 Task: Look for space in Amirdzhan, Azerbaijan from 1st June, 2023 to 9th June, 2023 for 6 adults in price range Rs.6000 to Rs.12000. Place can be entire place with 3 bedrooms having 3 beds and 3 bathrooms. Property type can be house, flat, guest house. Amenities needed are: air conditioning. Booking option can be shelf check-in. Required host language is English.
Action: Mouse moved to (416, 109)
Screenshot: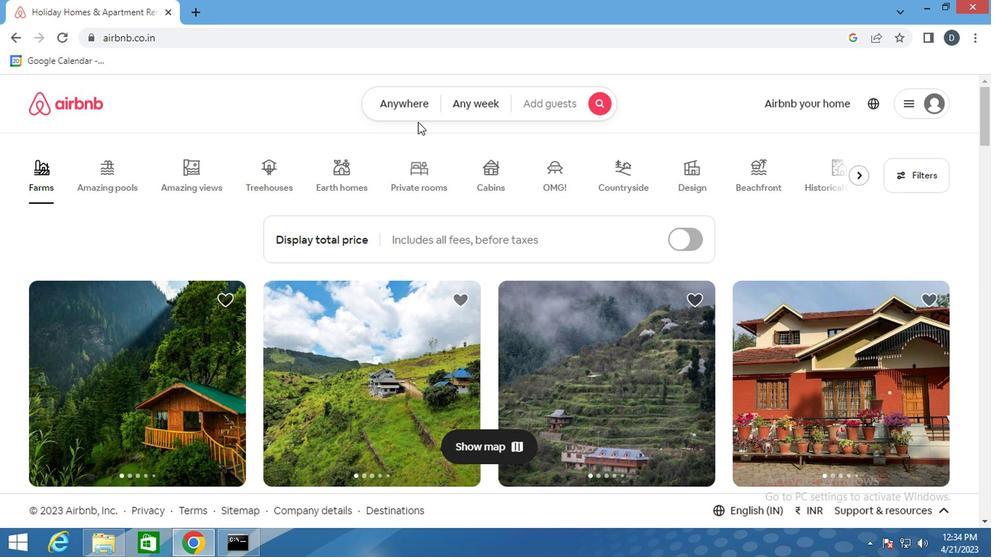 
Action: Mouse pressed left at (416, 109)
Screenshot: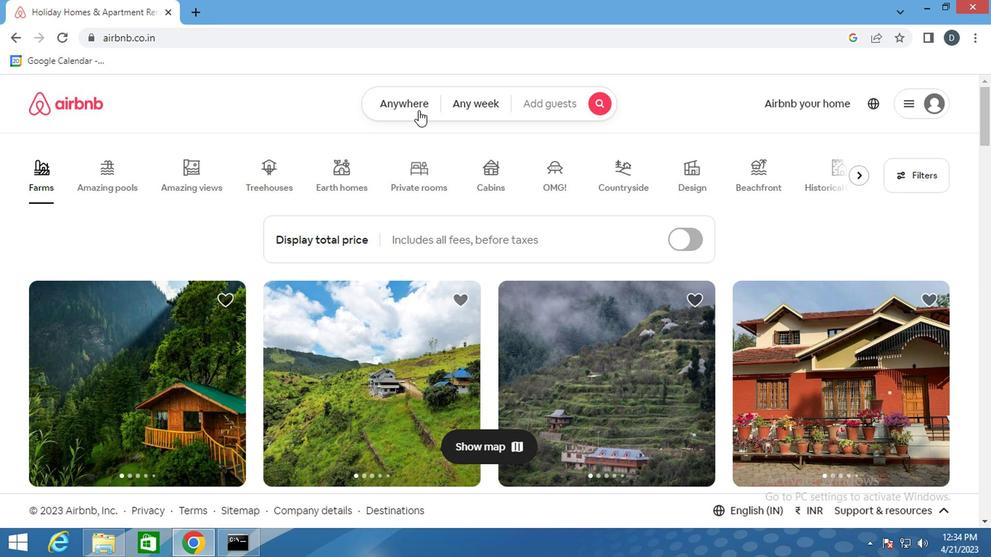 
Action: Mouse moved to (308, 171)
Screenshot: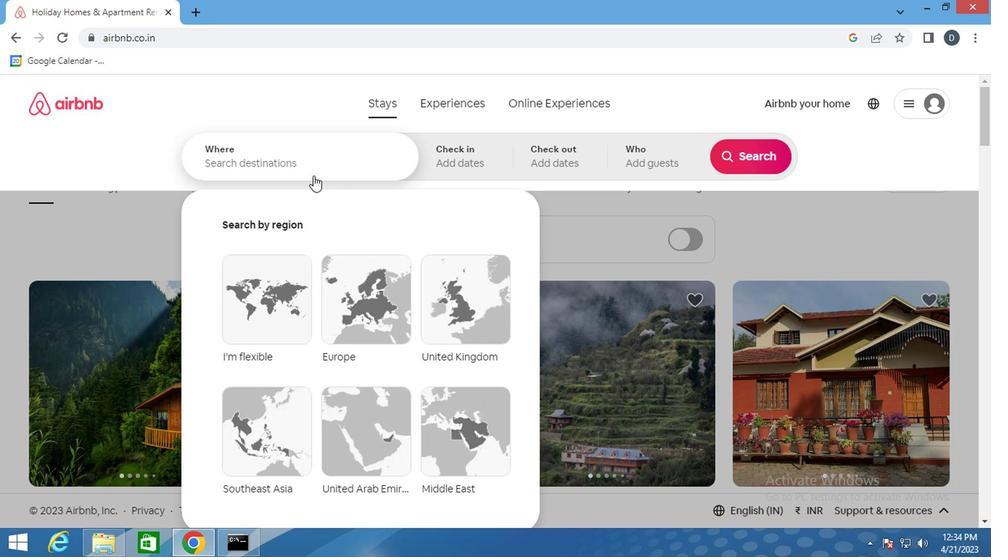 
Action: Mouse pressed left at (308, 171)
Screenshot: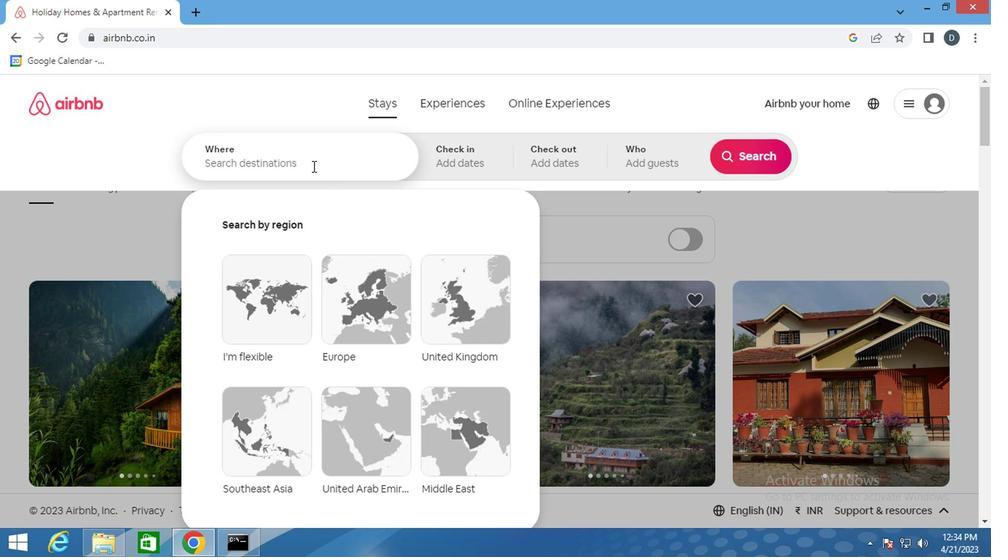 
Action: Key pressed <Key.shift>
Screenshot: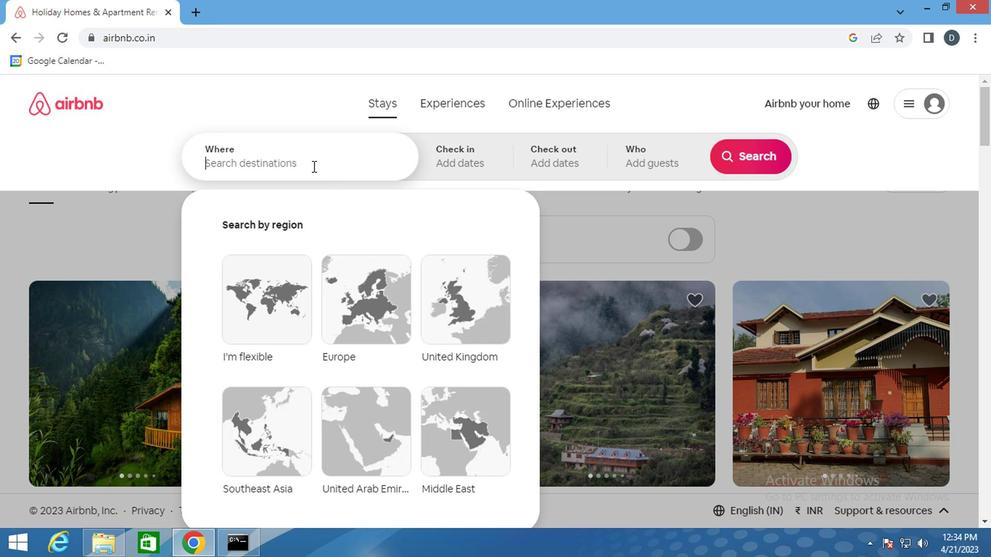 
Action: Mouse moved to (308, 171)
Screenshot: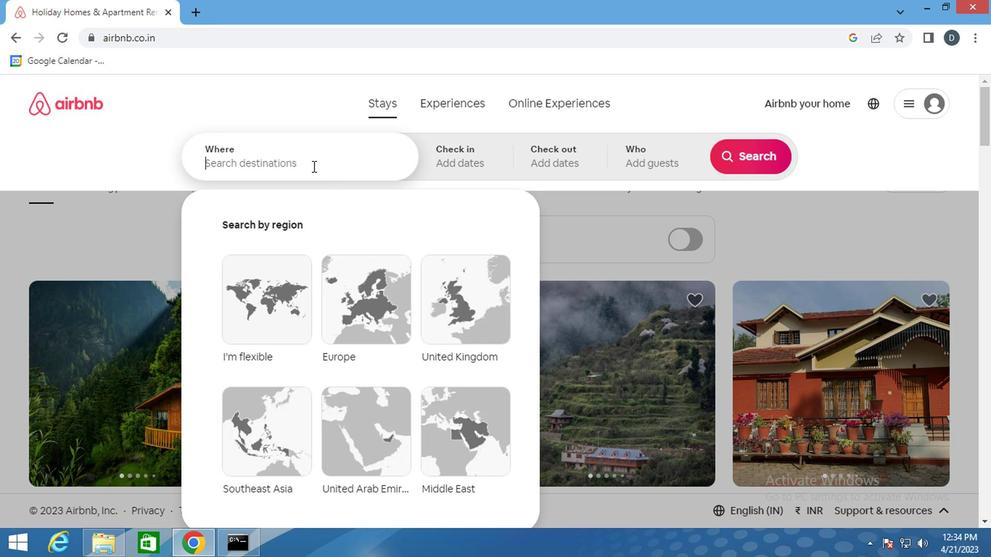 
Action: Key pressed AMIRDZHAN,<Key.shift>AZERBAIJAN<Key.enter>
Screenshot: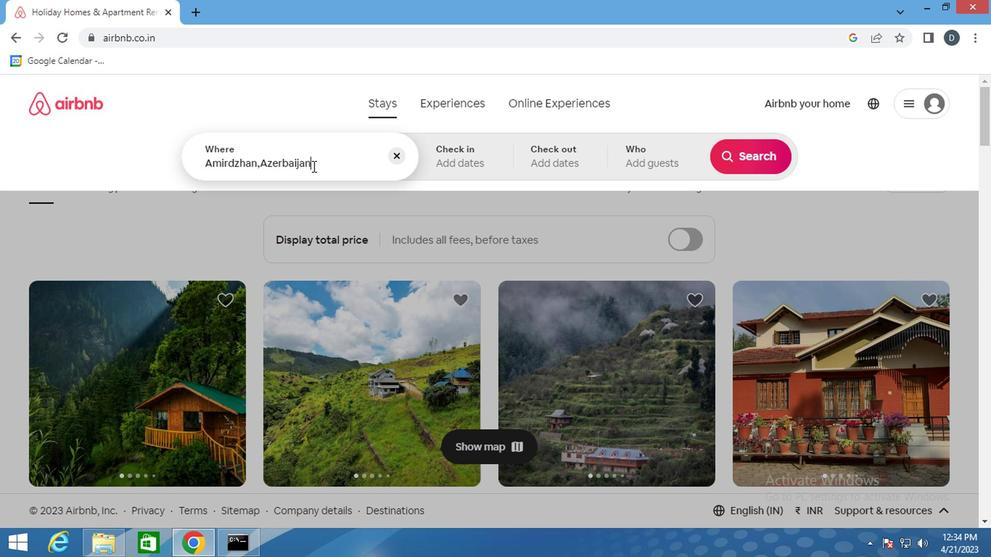 
Action: Mouse moved to (737, 268)
Screenshot: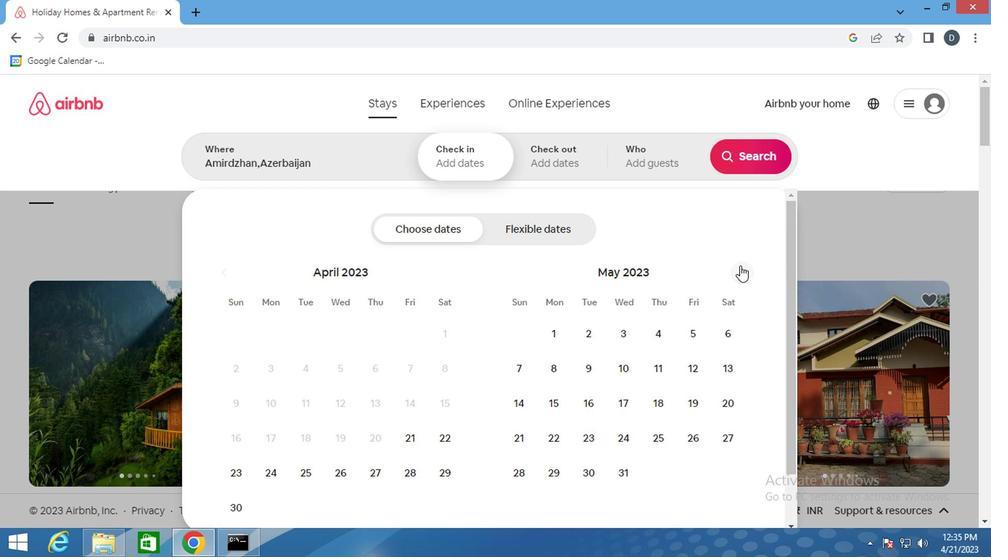
Action: Mouse pressed left at (737, 268)
Screenshot: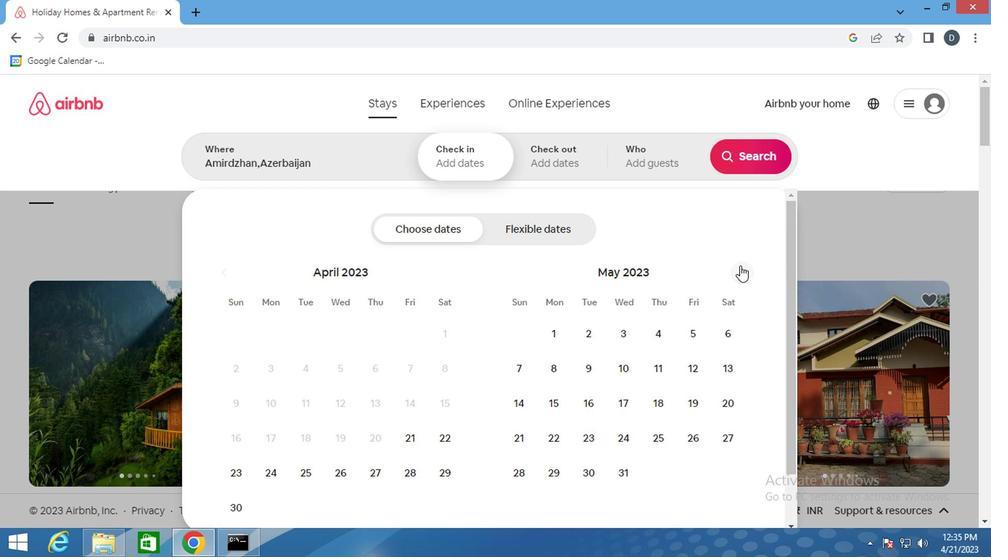 
Action: Mouse moved to (654, 331)
Screenshot: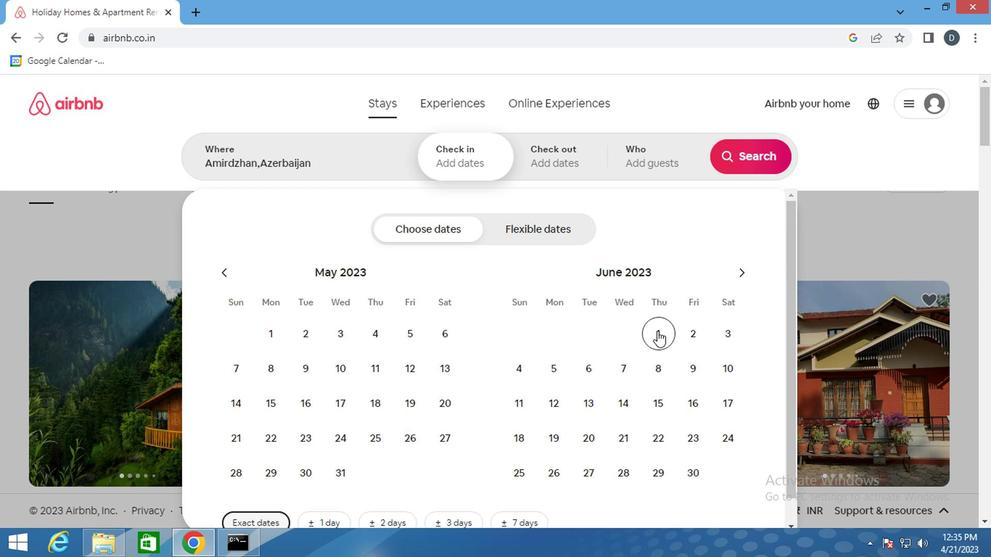 
Action: Mouse pressed left at (654, 331)
Screenshot: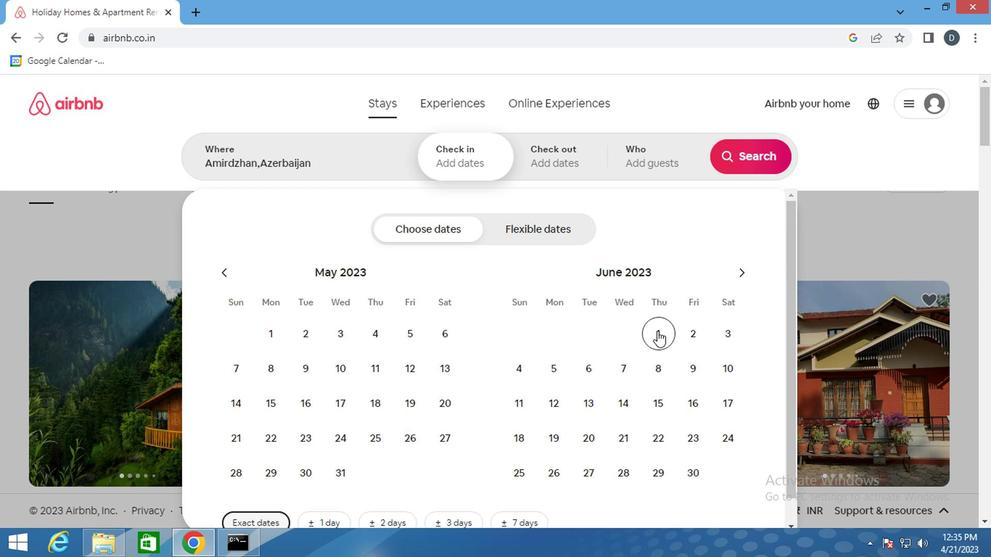 
Action: Mouse moved to (685, 364)
Screenshot: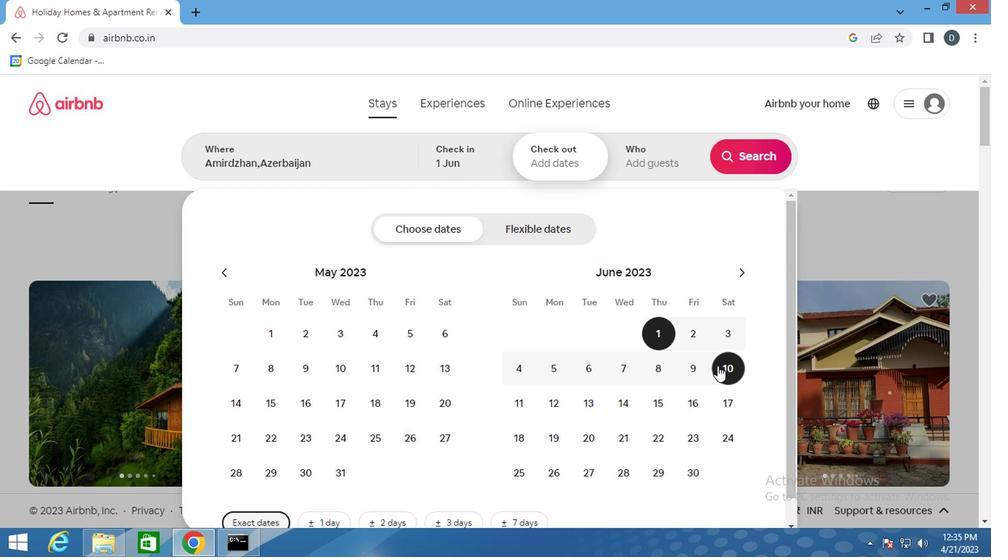 
Action: Mouse pressed left at (685, 364)
Screenshot: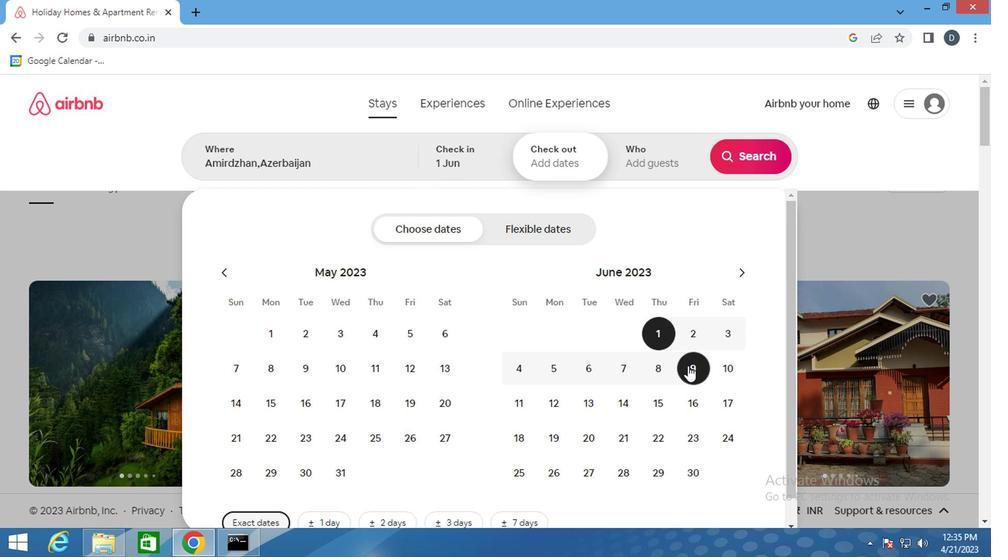 
Action: Mouse moved to (647, 163)
Screenshot: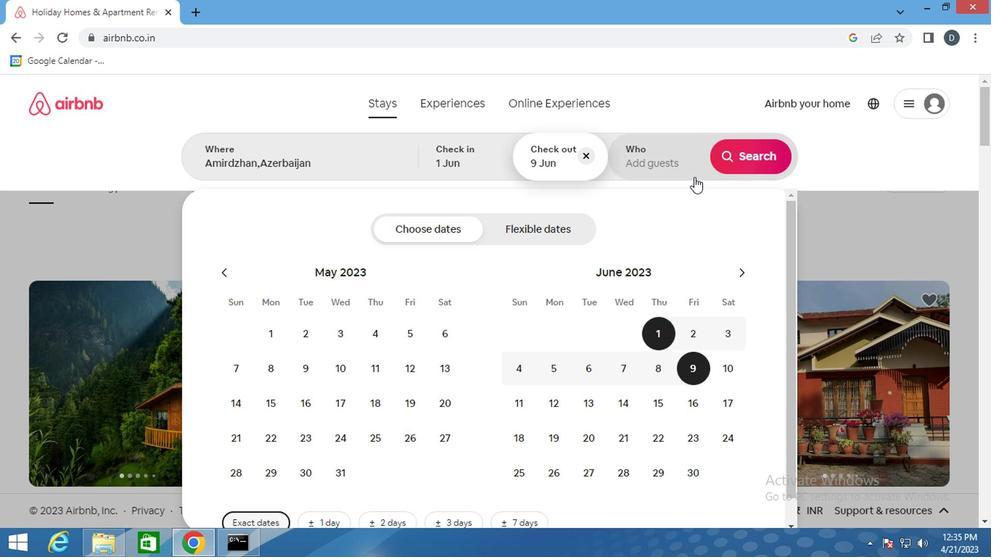
Action: Mouse pressed left at (647, 163)
Screenshot: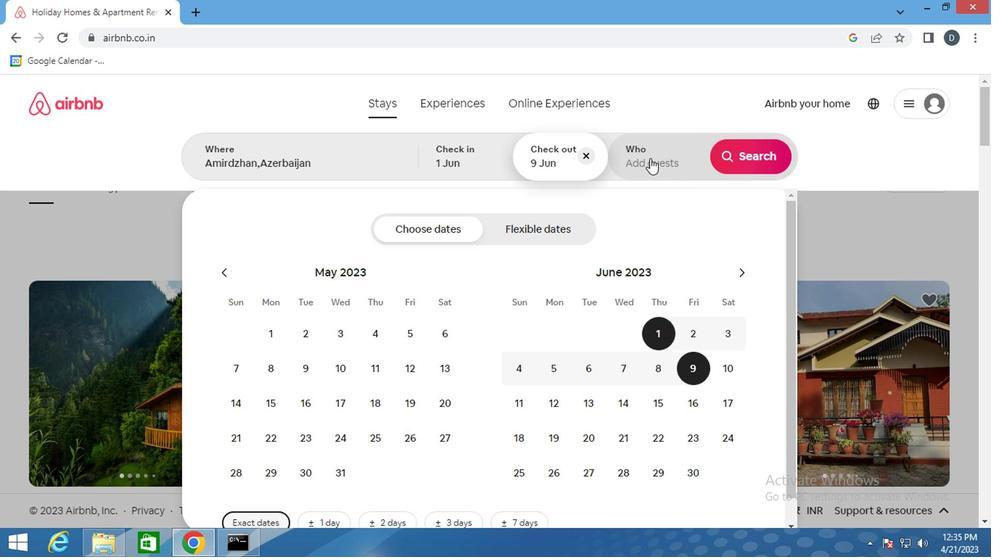 
Action: Mouse moved to (744, 231)
Screenshot: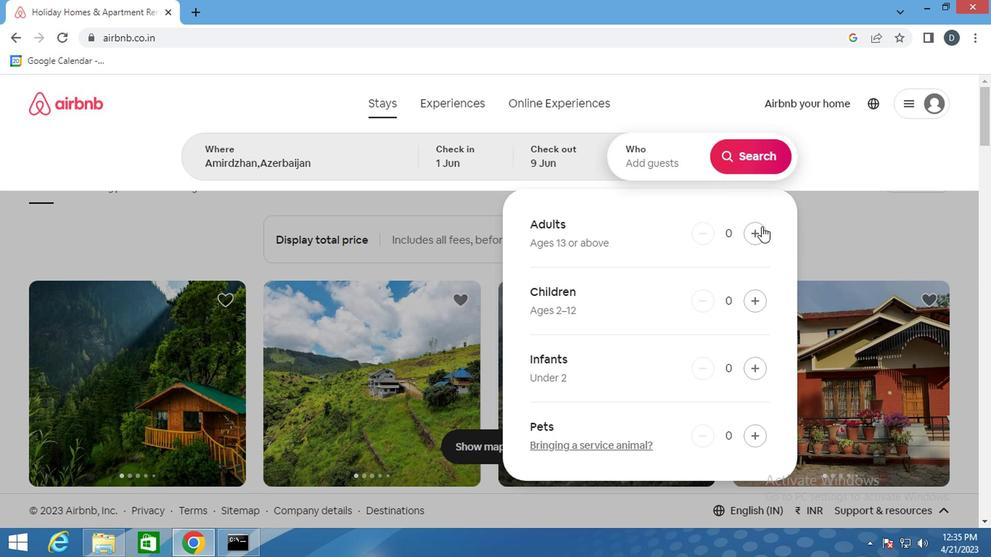 
Action: Mouse pressed left at (744, 231)
Screenshot: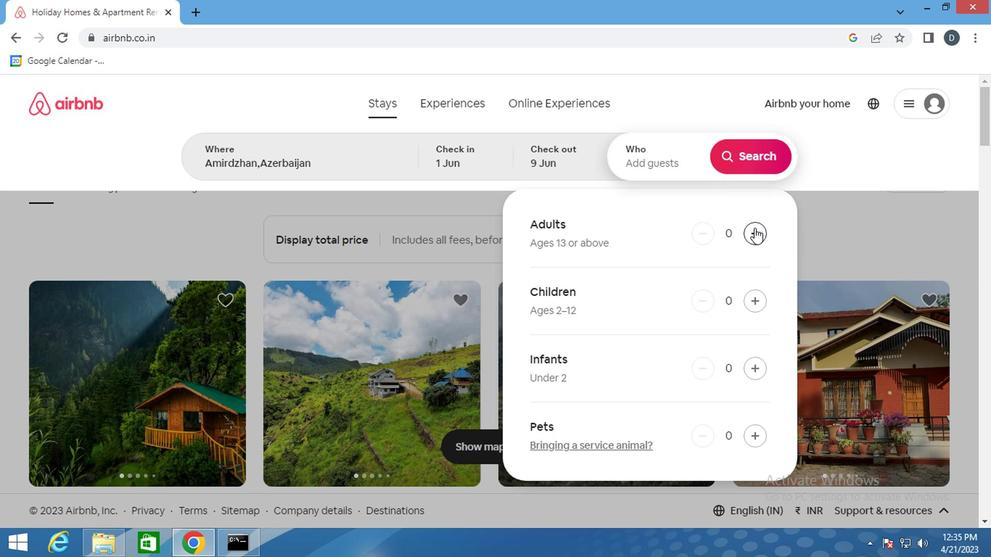 
Action: Mouse moved to (743, 231)
Screenshot: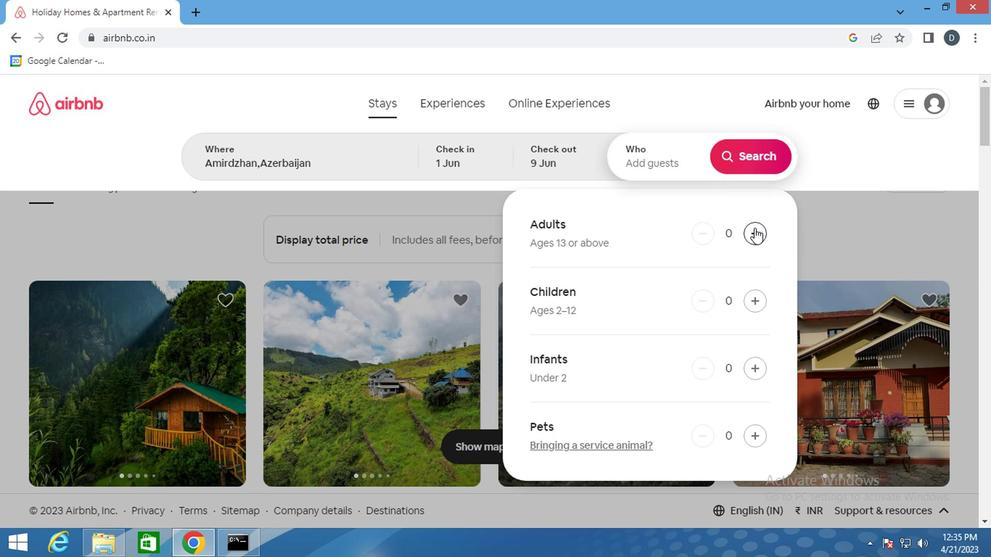 
Action: Mouse pressed left at (743, 231)
Screenshot: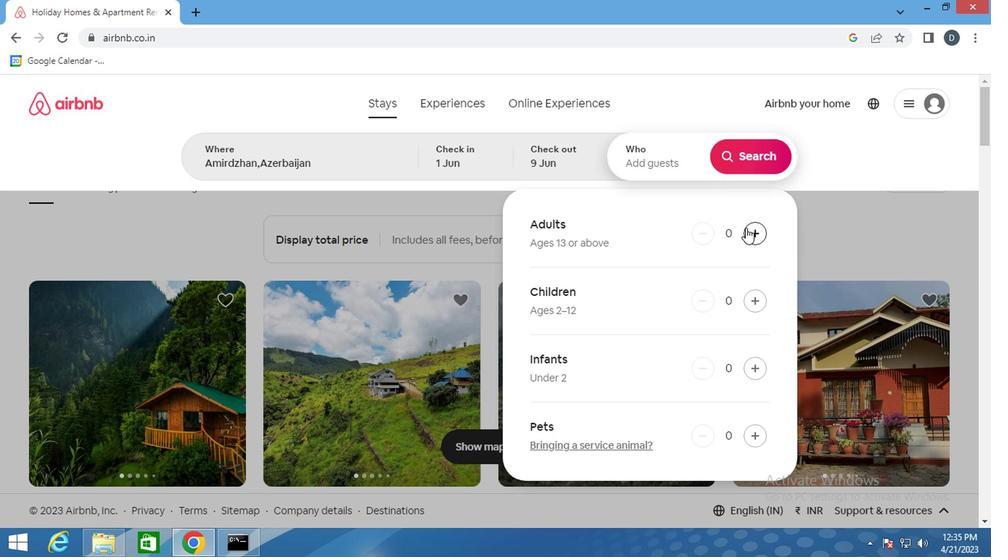 
Action: Mouse pressed left at (743, 231)
Screenshot: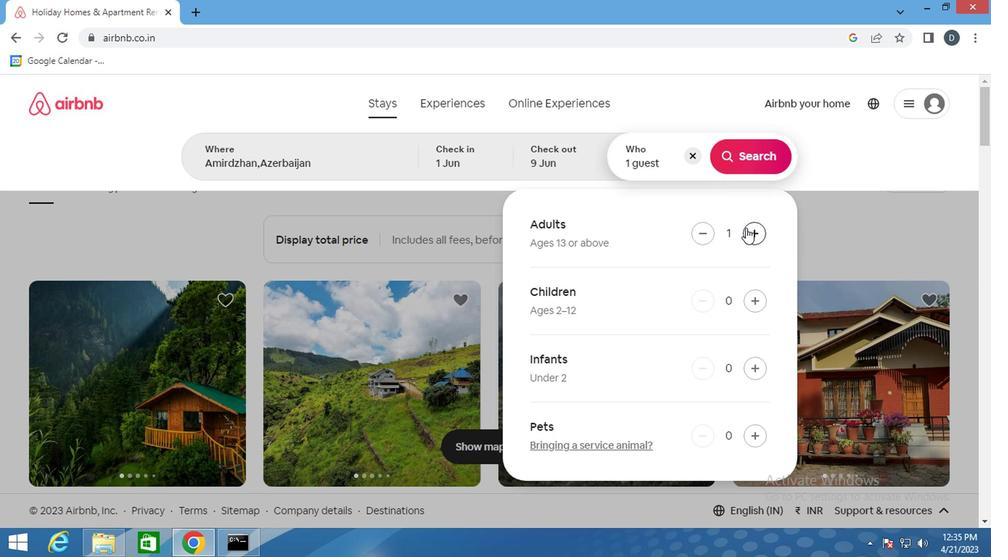 
Action: Mouse pressed left at (743, 231)
Screenshot: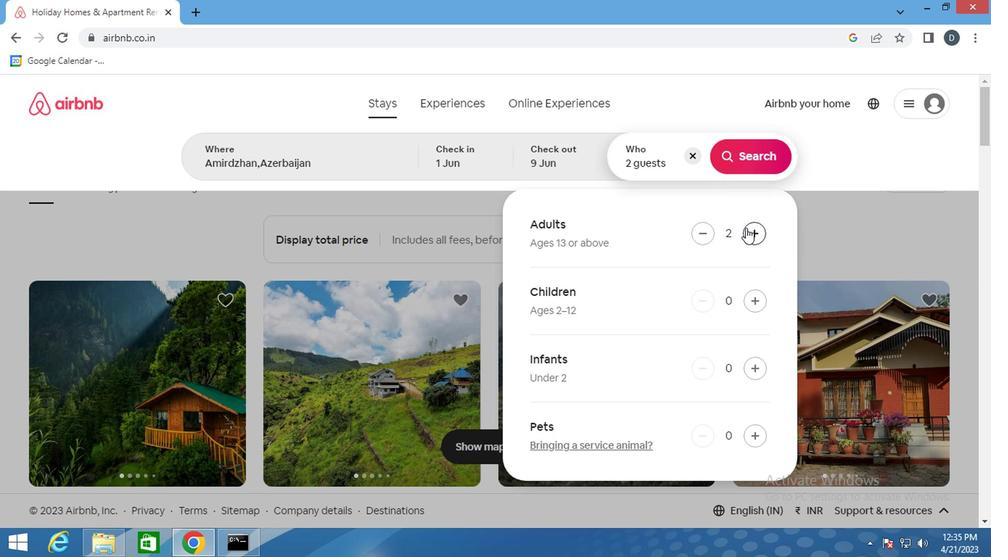 
Action: Mouse pressed left at (743, 231)
Screenshot: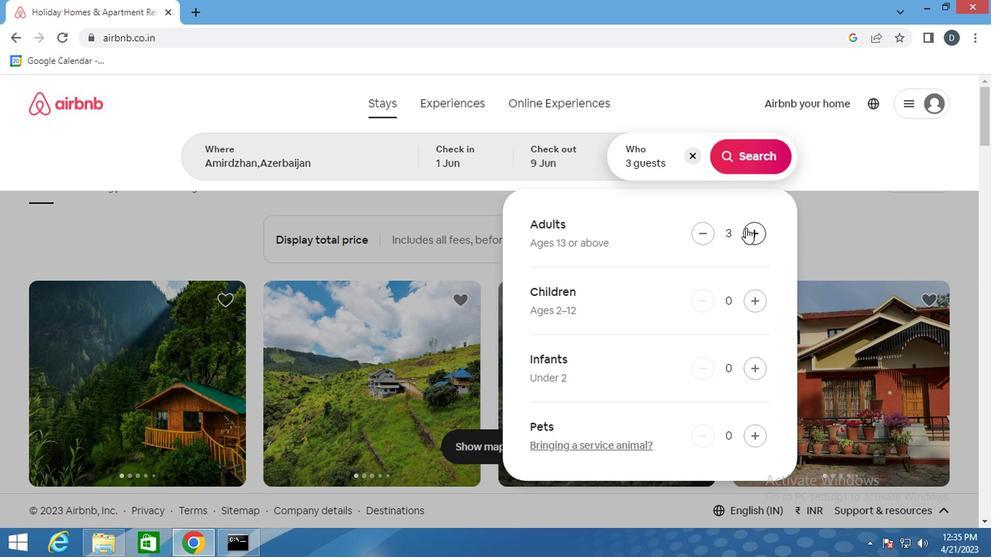 
Action: Mouse pressed left at (743, 231)
Screenshot: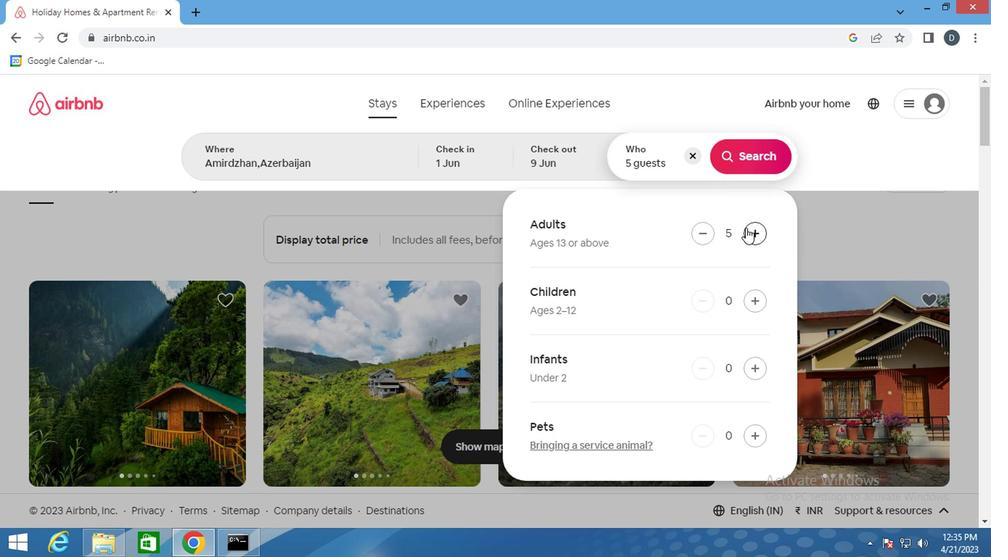 
Action: Mouse moved to (748, 164)
Screenshot: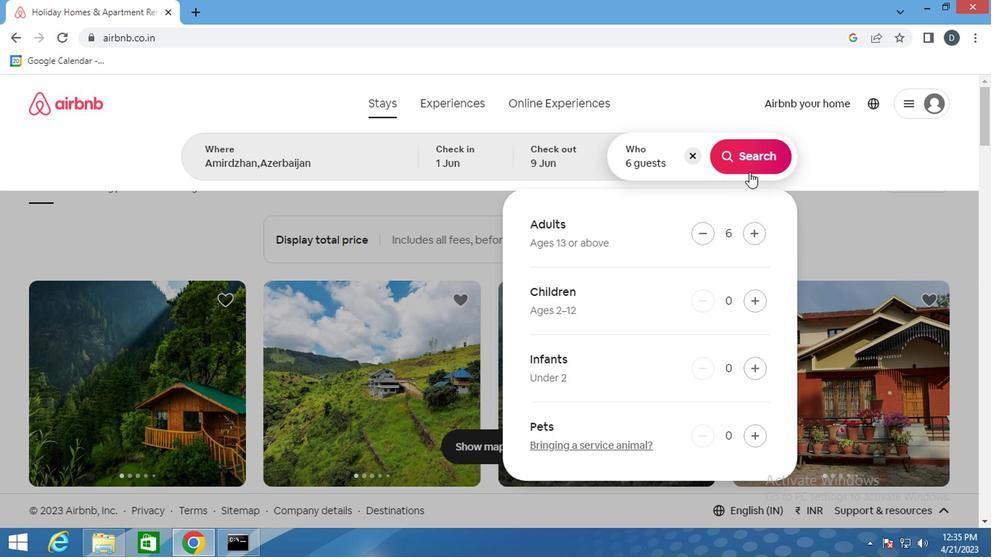 
Action: Mouse pressed left at (748, 164)
Screenshot: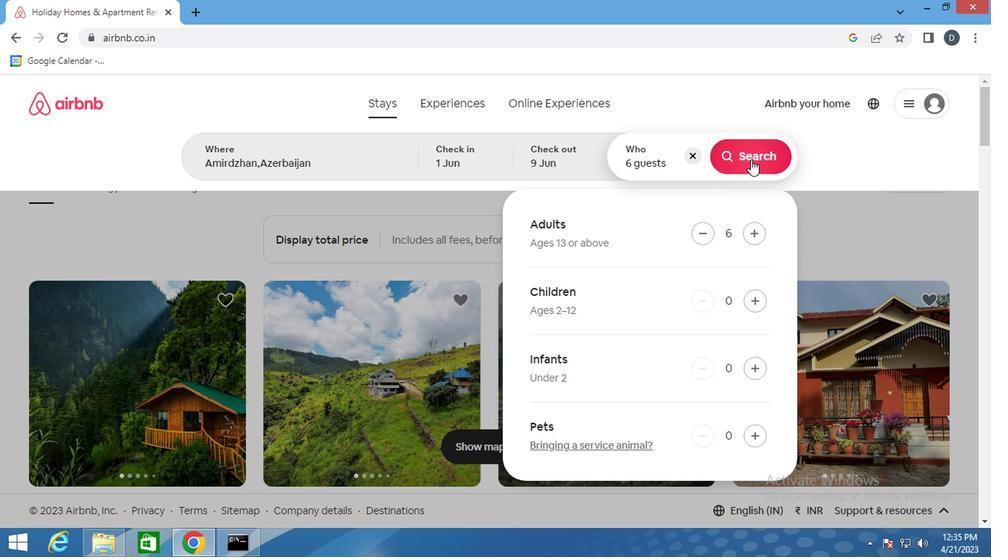 
Action: Mouse moved to (924, 166)
Screenshot: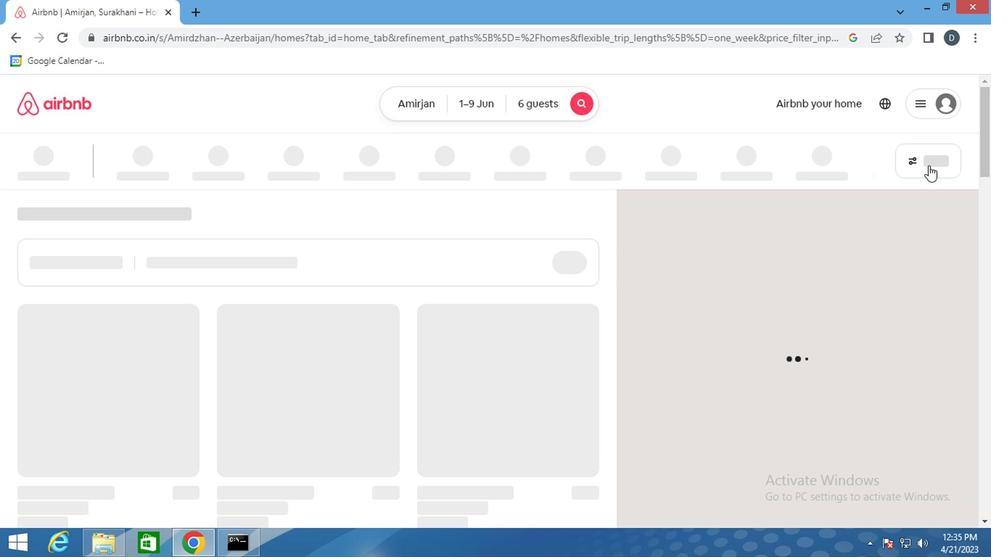 
Action: Mouse pressed left at (924, 166)
Screenshot: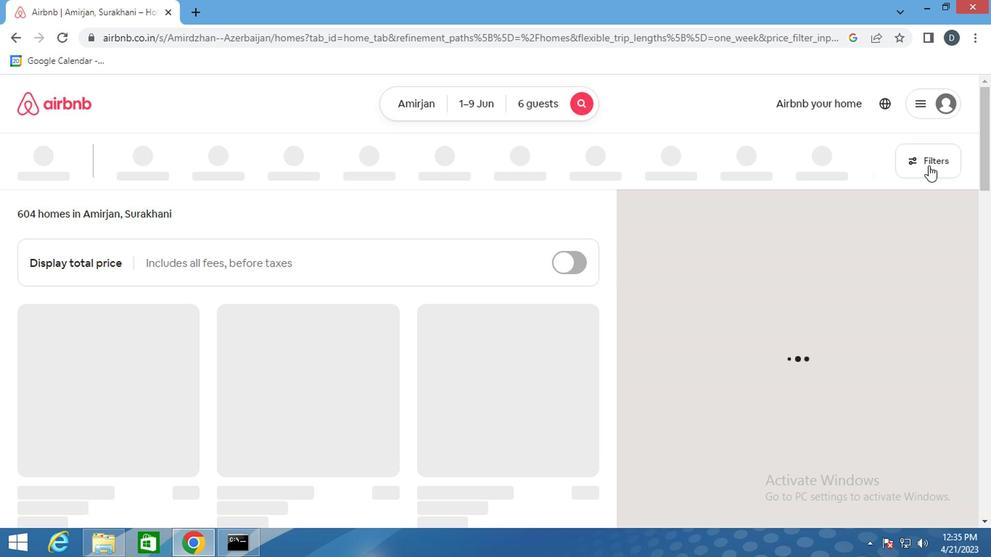 
Action: Mouse moved to (283, 340)
Screenshot: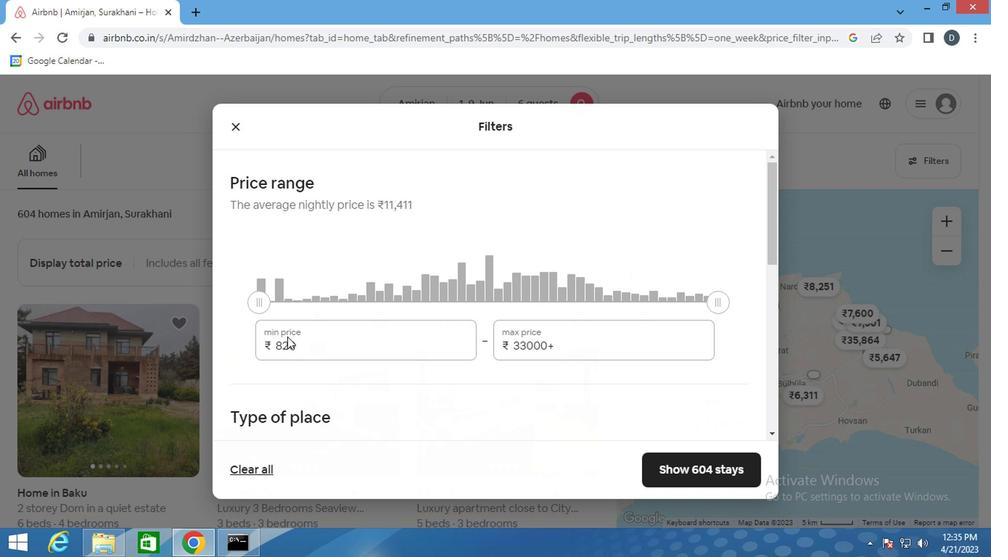 
Action: Mouse pressed left at (283, 340)
Screenshot: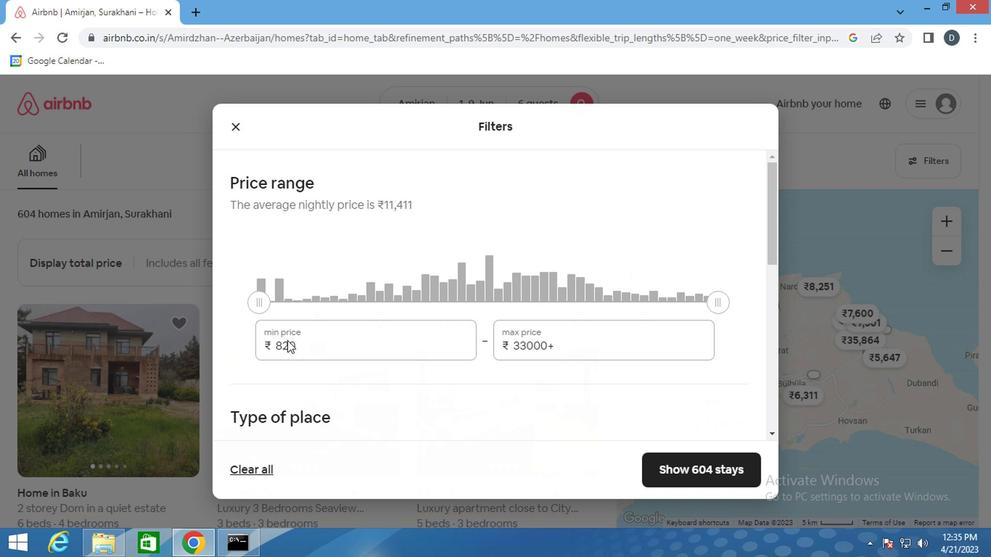
Action: Mouse pressed left at (283, 340)
Screenshot: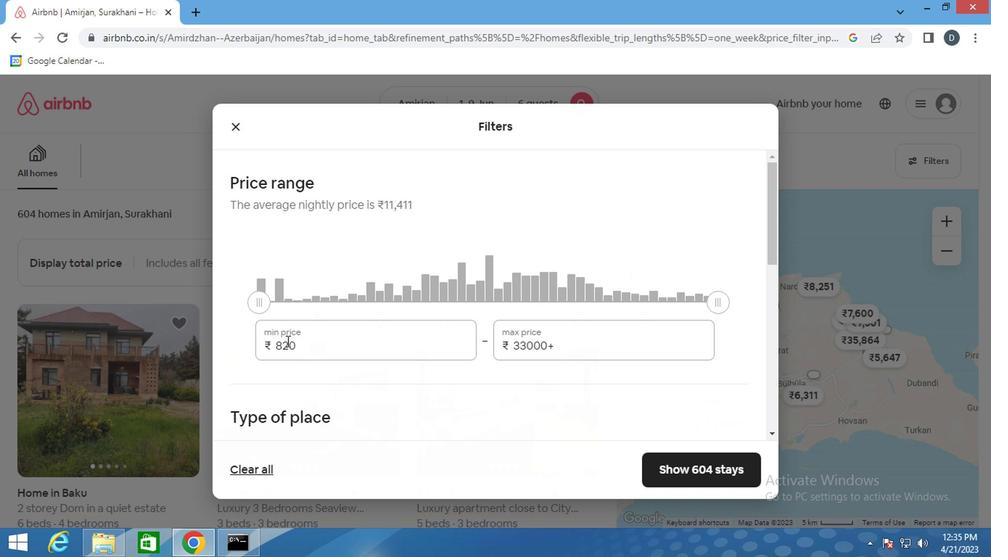
Action: Key pressed 6000<Key.tab>ctrl+Actrl+12000
Screenshot: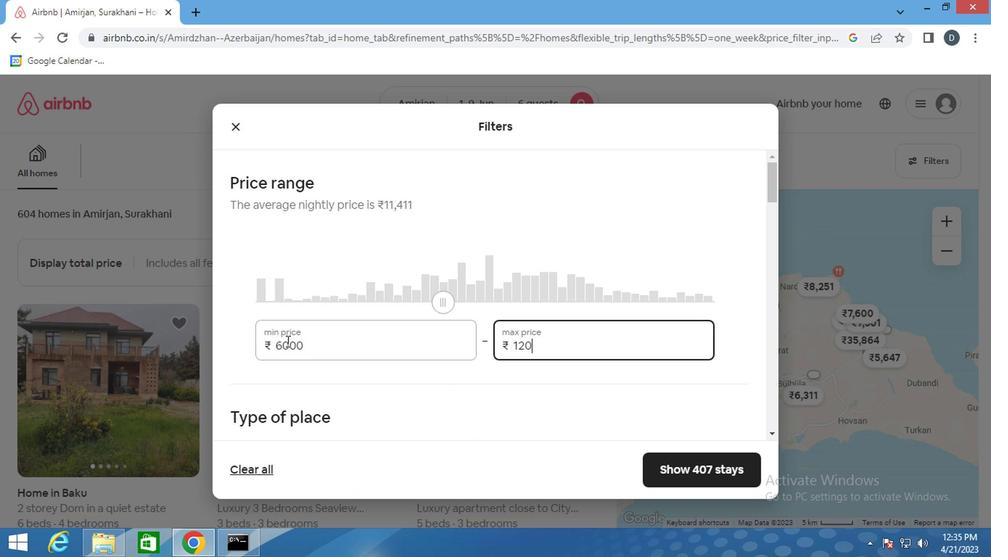 
Action: Mouse moved to (497, 423)
Screenshot: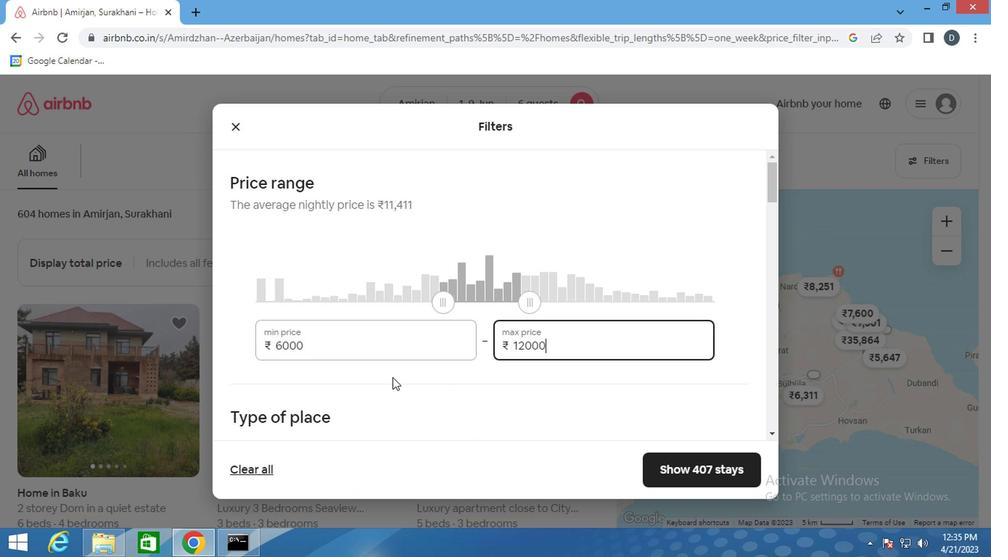 
Action: Mouse scrolled (497, 422) with delta (0, -1)
Screenshot: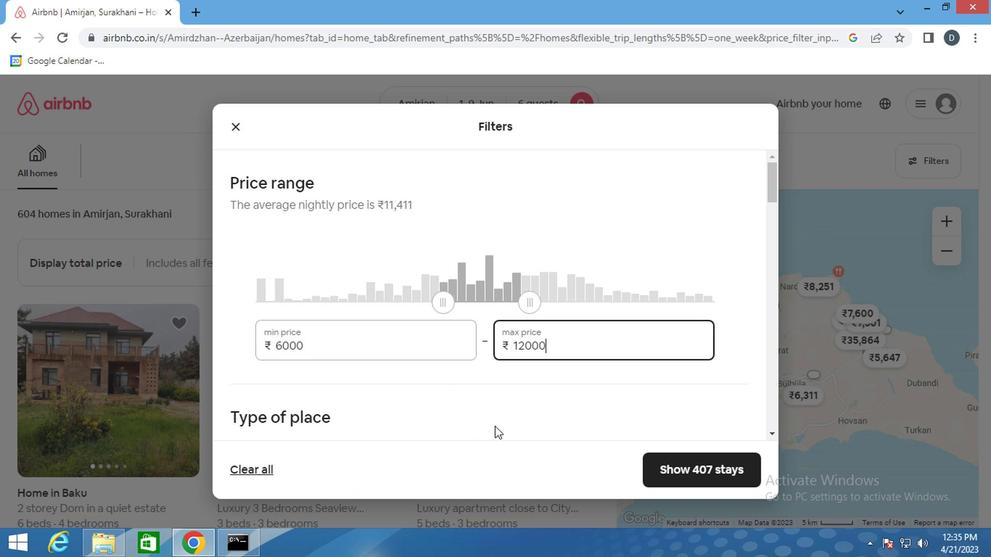 
Action: Mouse scrolled (497, 422) with delta (0, -1)
Screenshot: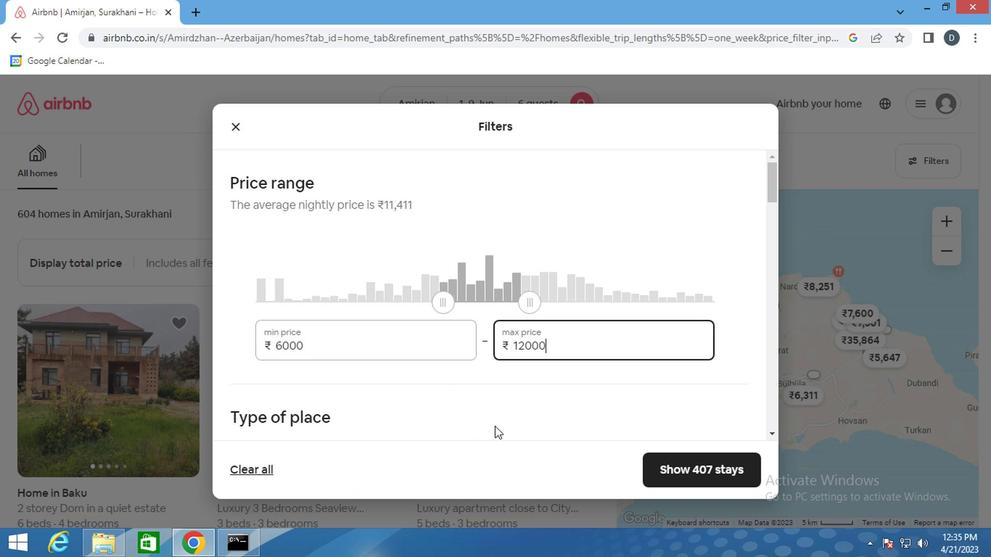 
Action: Mouse moved to (492, 405)
Screenshot: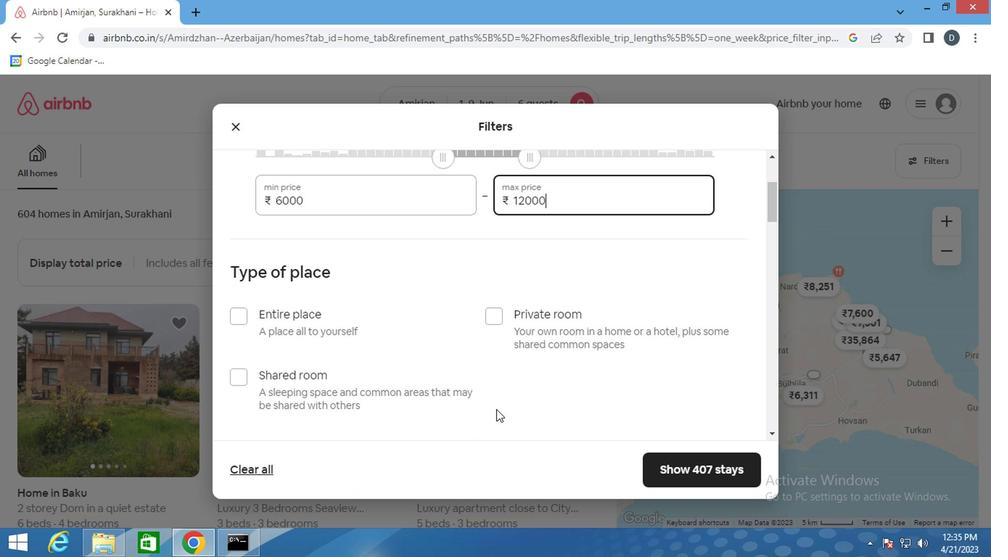 
Action: Mouse scrolled (492, 404) with delta (0, -1)
Screenshot: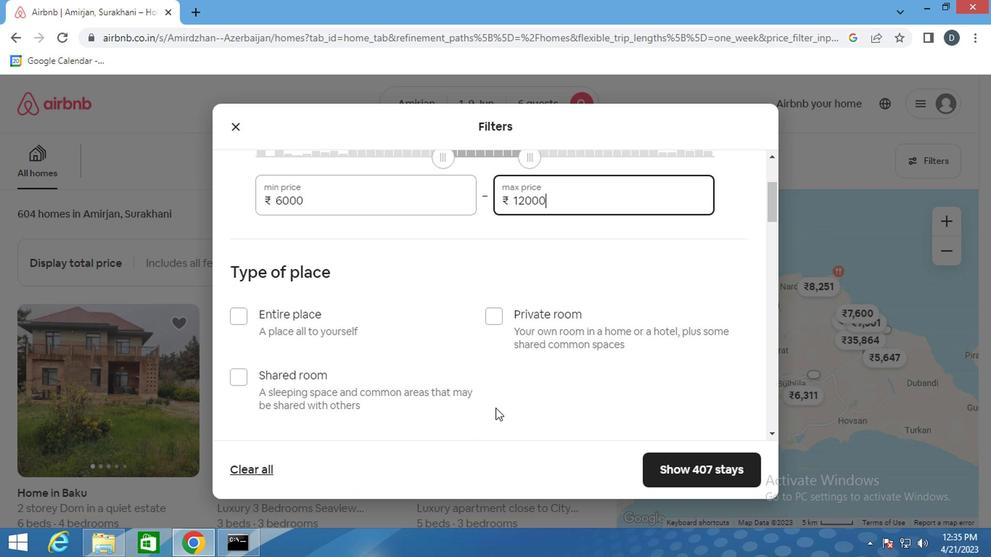 
Action: Mouse moved to (319, 255)
Screenshot: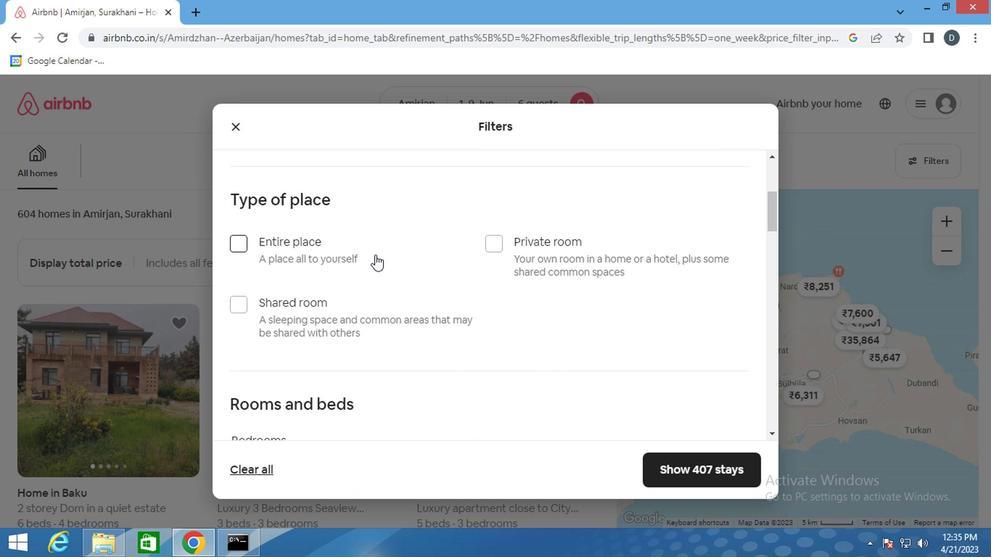 
Action: Mouse pressed left at (319, 255)
Screenshot: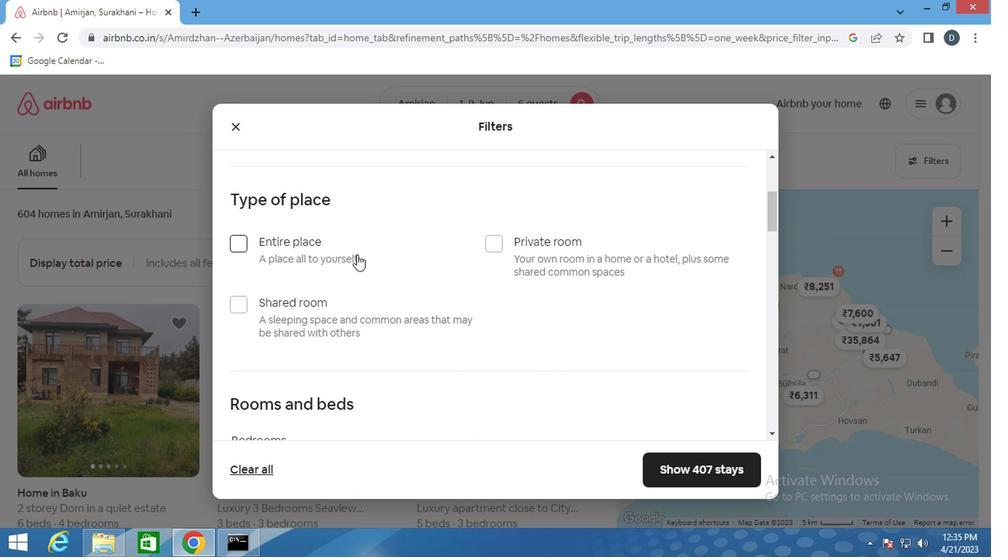 
Action: Mouse moved to (567, 335)
Screenshot: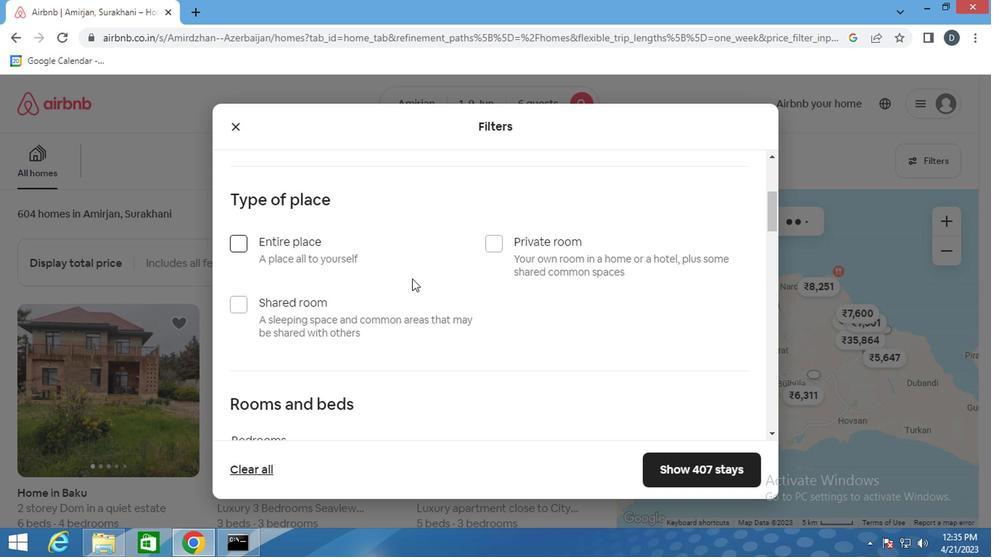 
Action: Mouse scrolled (567, 334) with delta (0, 0)
Screenshot: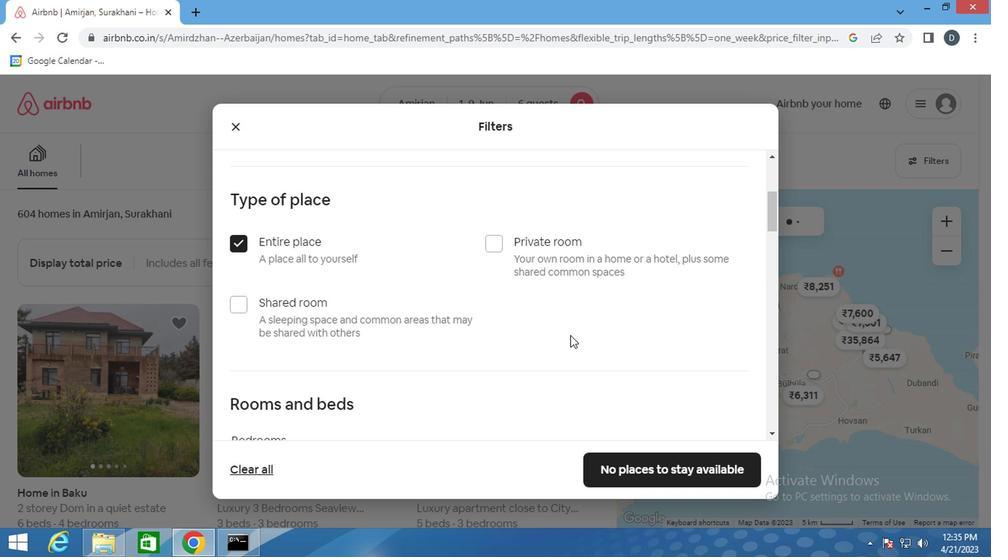 
Action: Mouse scrolled (567, 334) with delta (0, 0)
Screenshot: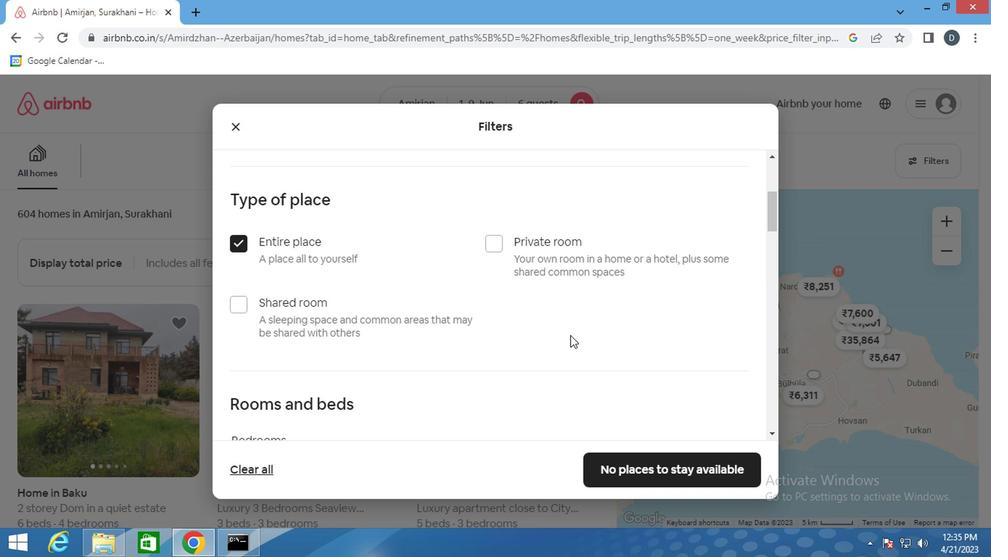
Action: Mouse moved to (529, 336)
Screenshot: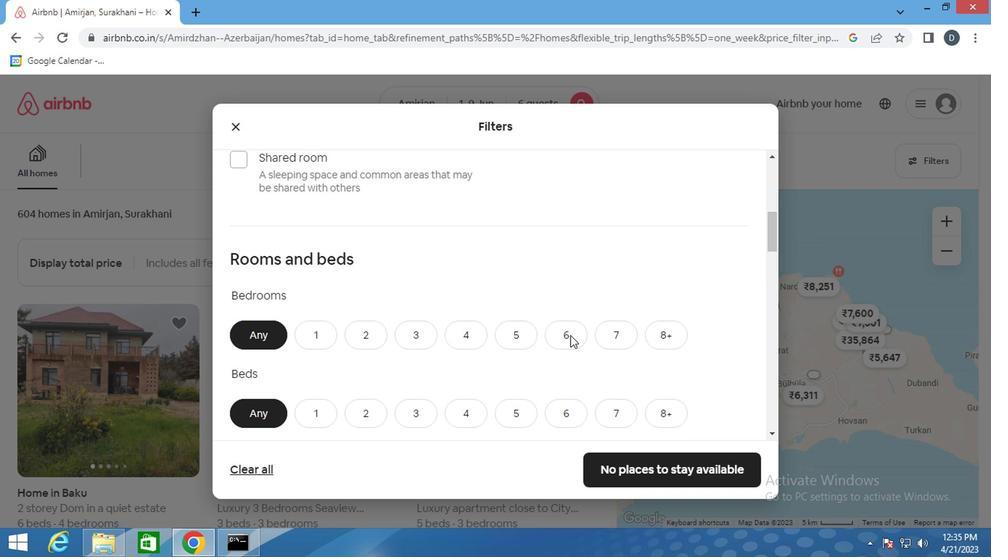
Action: Mouse scrolled (529, 335) with delta (0, -1)
Screenshot: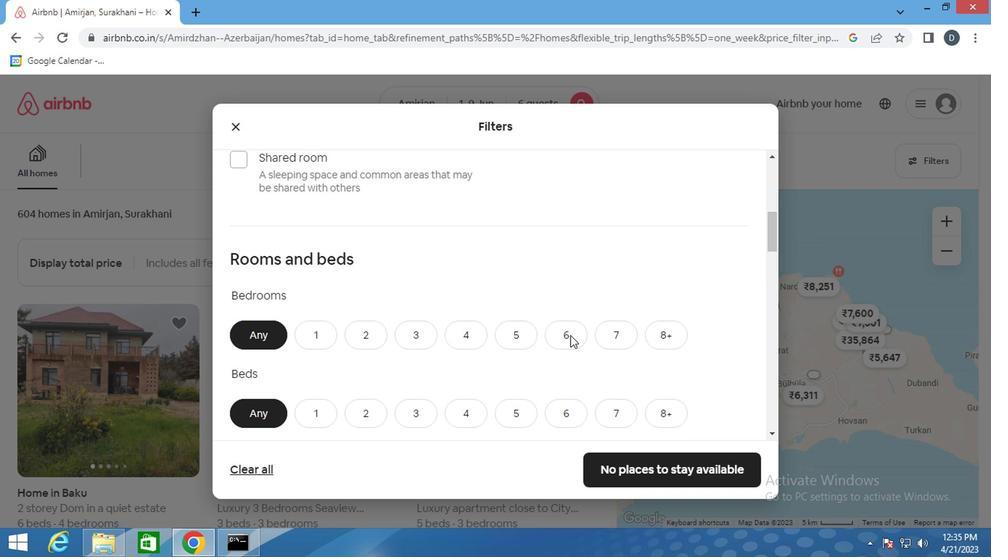 
Action: Mouse scrolled (529, 335) with delta (0, -1)
Screenshot: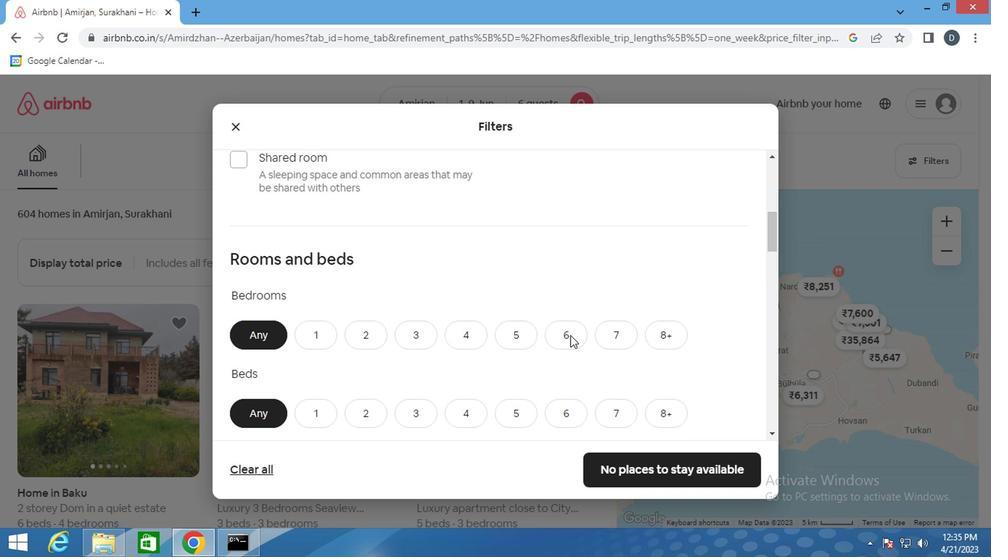 
Action: Mouse moved to (416, 191)
Screenshot: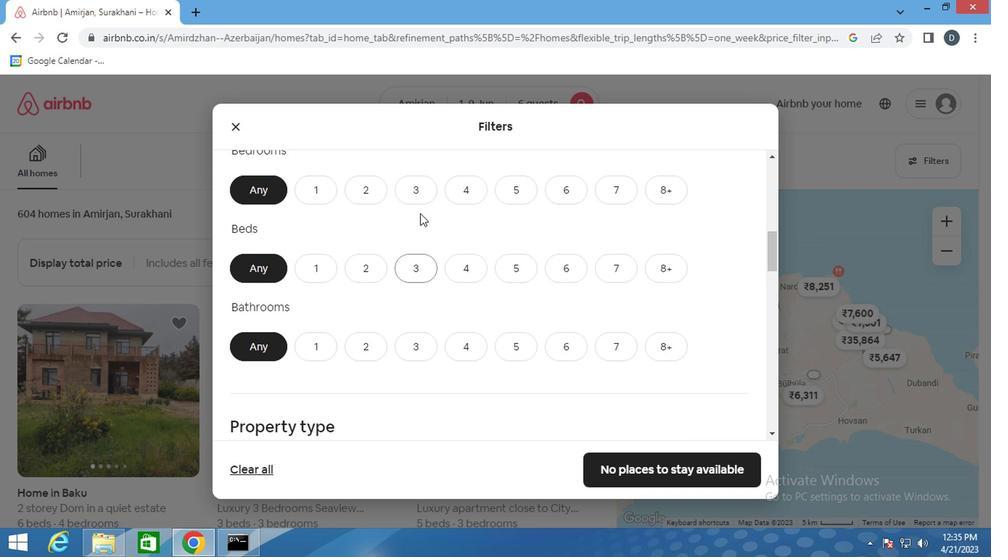 
Action: Mouse pressed left at (416, 191)
Screenshot: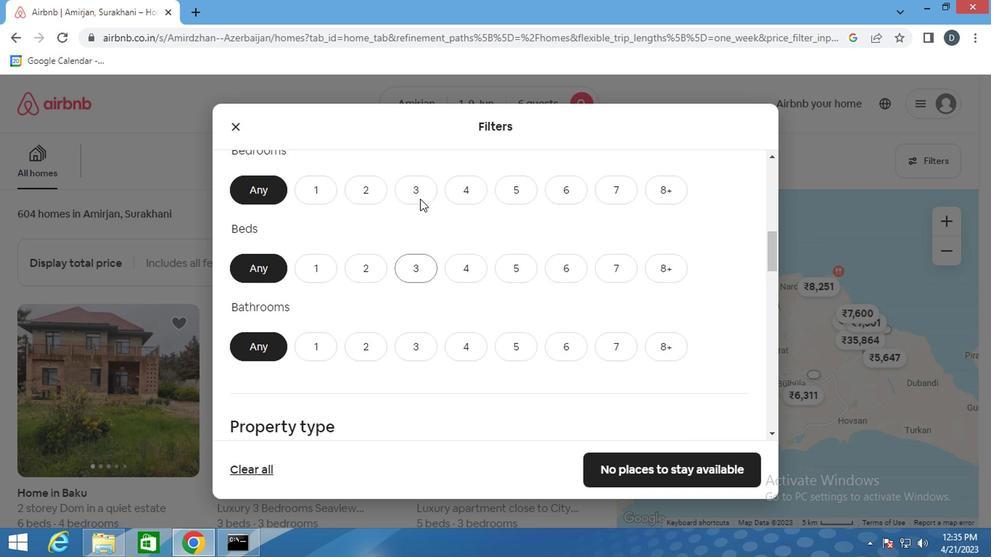 
Action: Mouse moved to (416, 257)
Screenshot: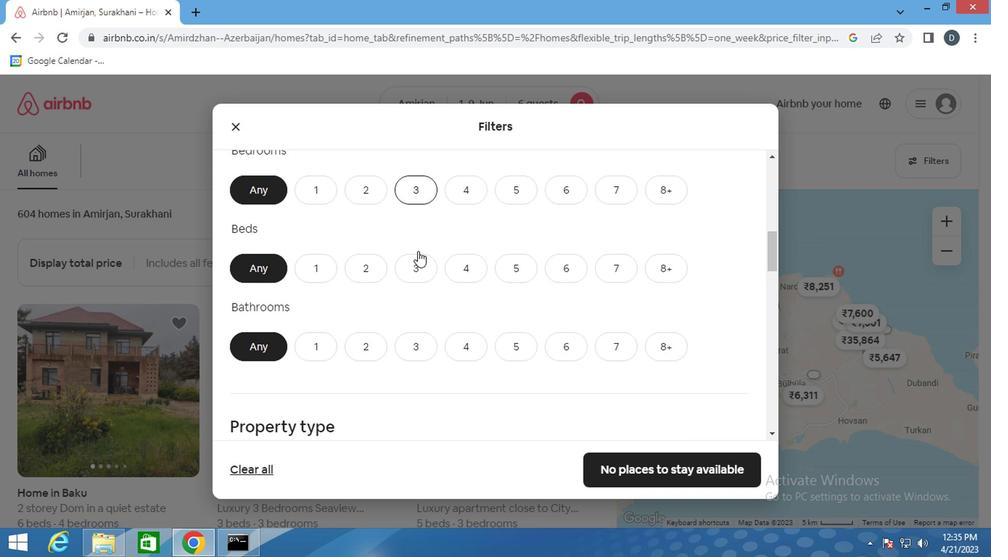 
Action: Mouse pressed left at (416, 257)
Screenshot: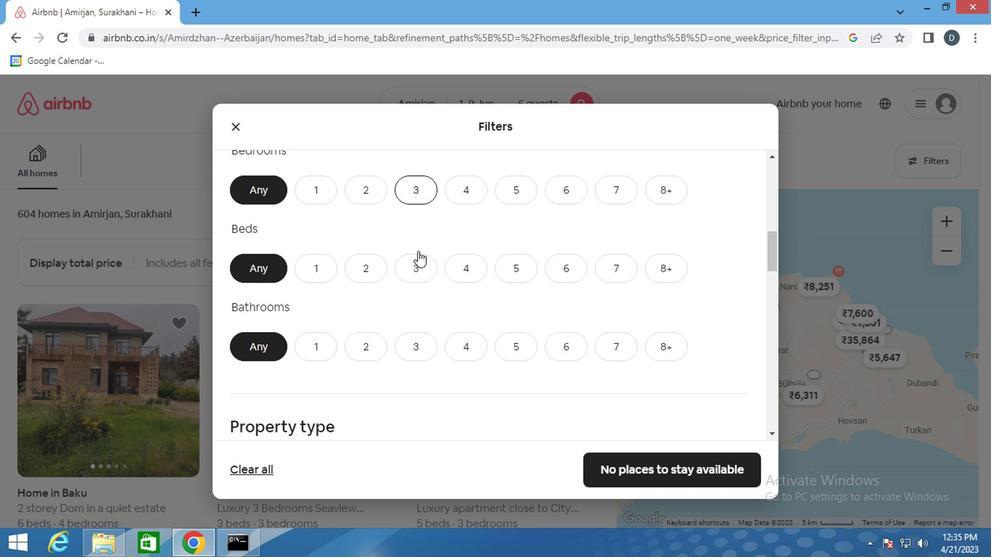 
Action: Mouse moved to (411, 352)
Screenshot: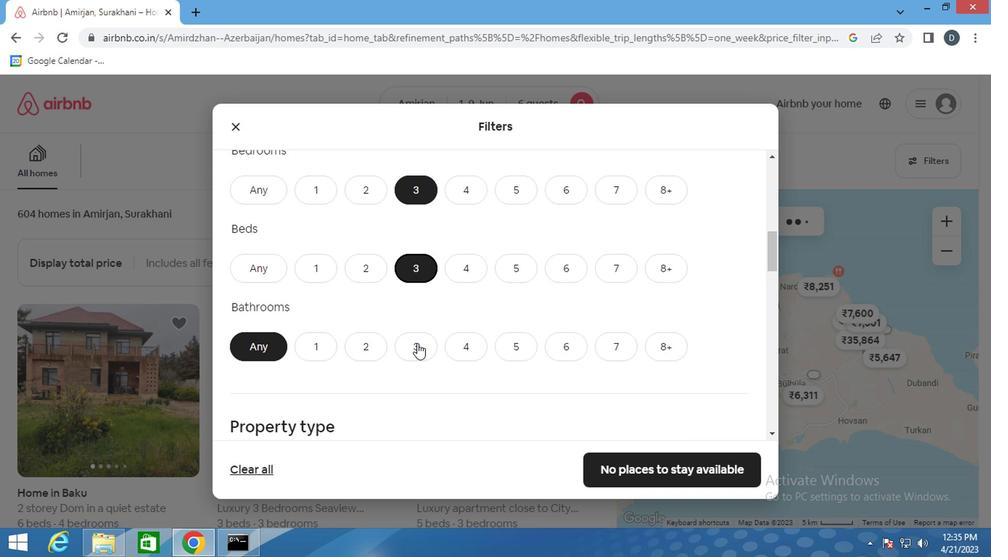 
Action: Mouse pressed left at (411, 352)
Screenshot: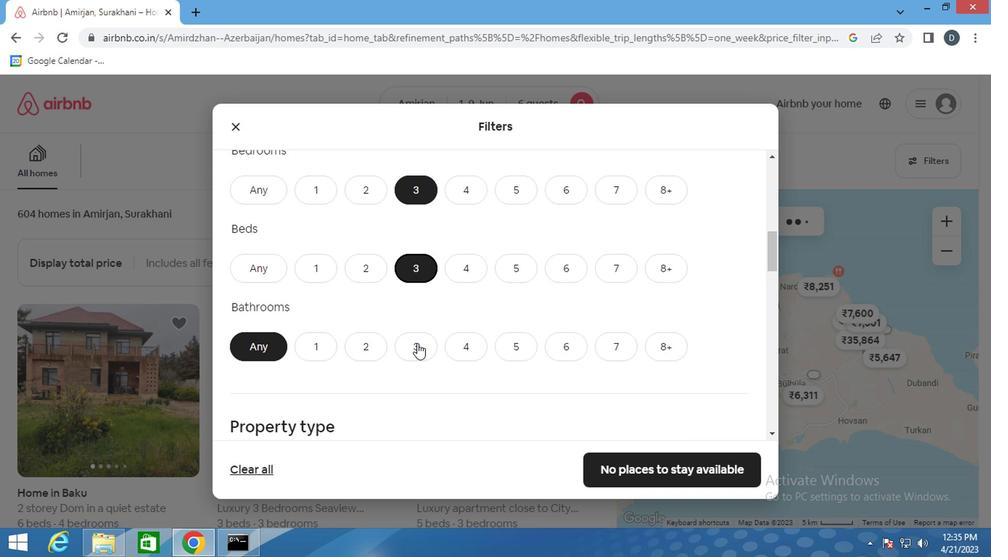 
Action: Mouse scrolled (411, 351) with delta (0, 0)
Screenshot: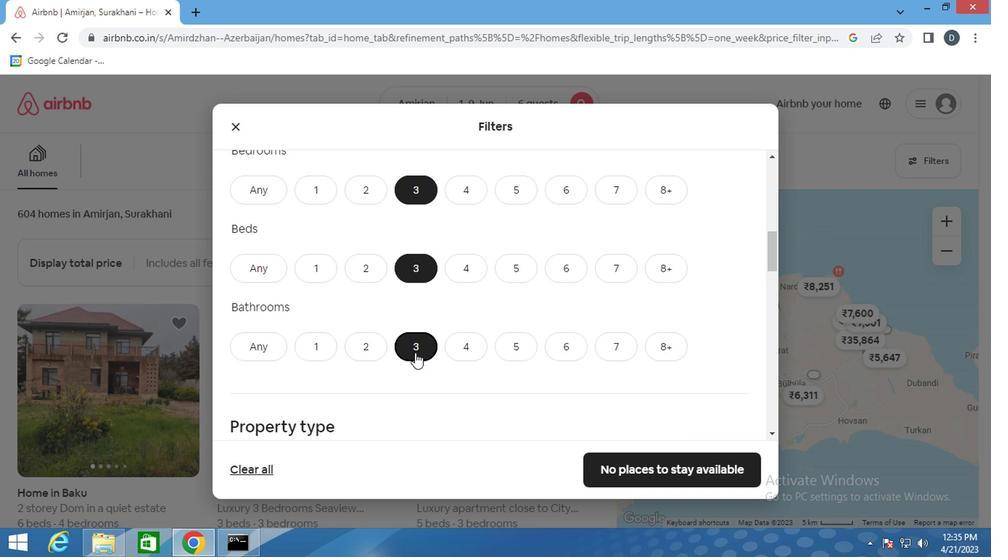 
Action: Mouse scrolled (411, 351) with delta (0, 0)
Screenshot: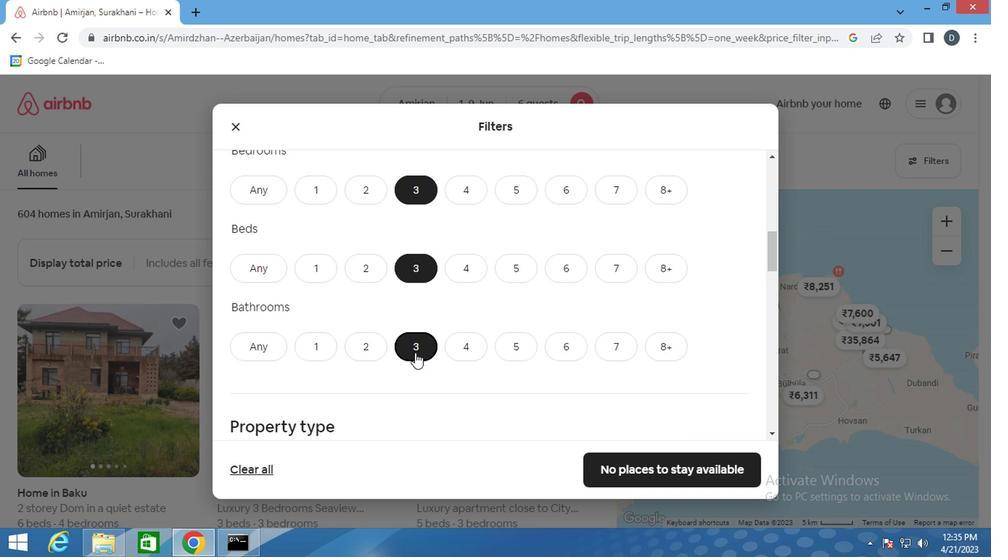 
Action: Mouse scrolled (411, 351) with delta (0, 0)
Screenshot: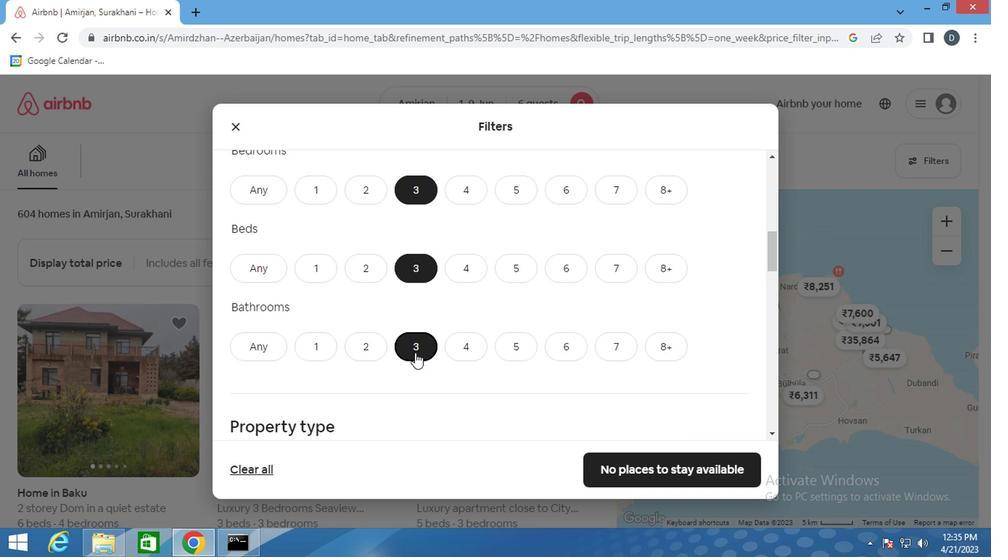 
Action: Mouse moved to (305, 288)
Screenshot: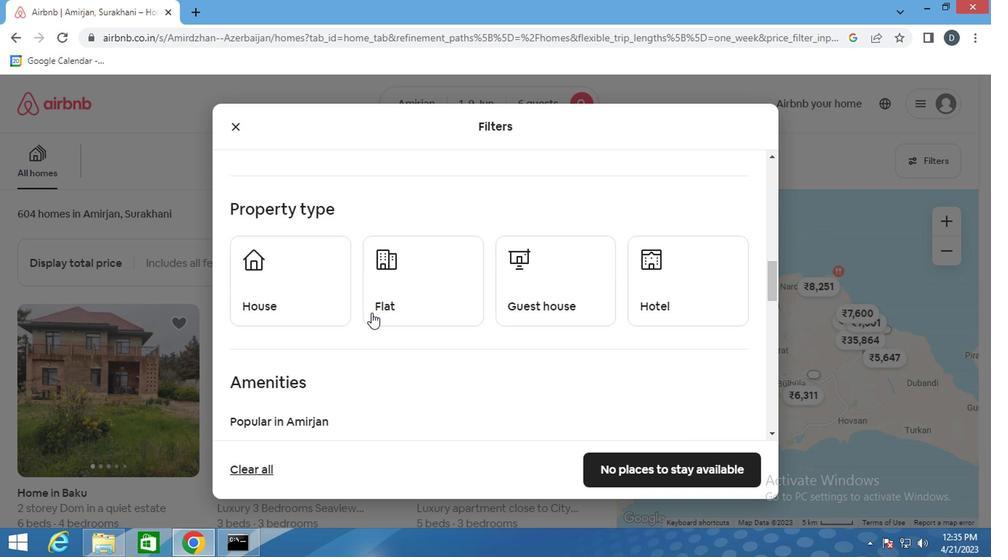 
Action: Mouse pressed left at (305, 288)
Screenshot: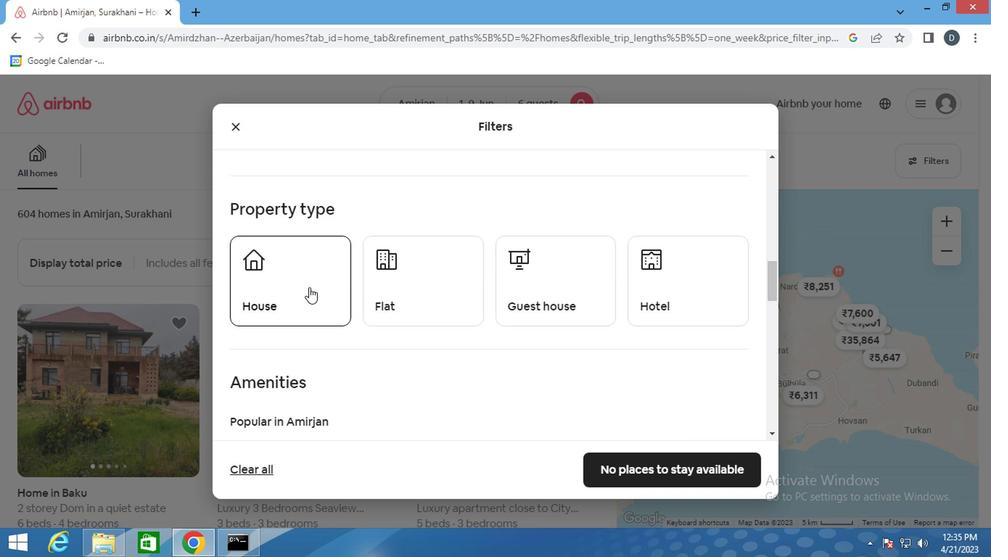
Action: Mouse moved to (422, 288)
Screenshot: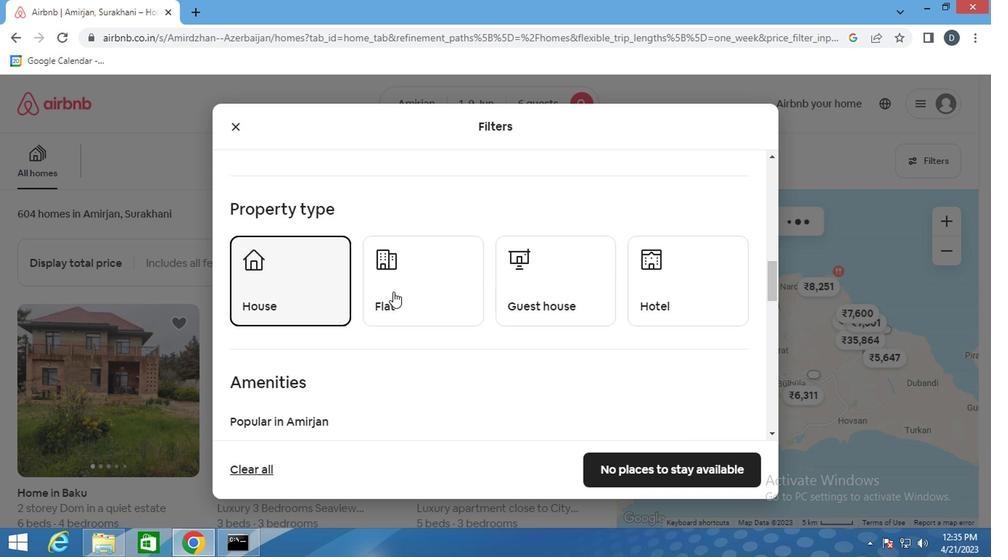 
Action: Mouse pressed left at (422, 288)
Screenshot: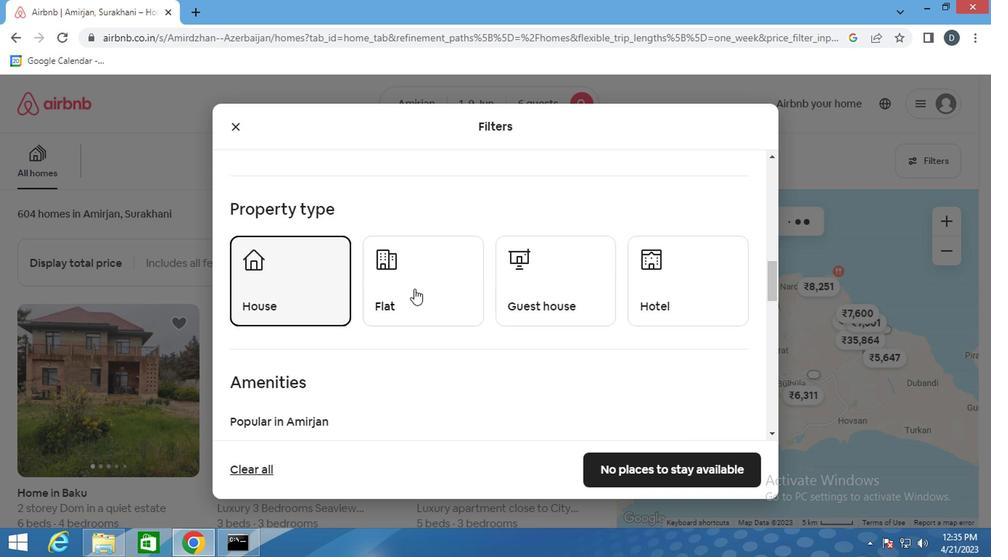 
Action: Mouse moved to (557, 293)
Screenshot: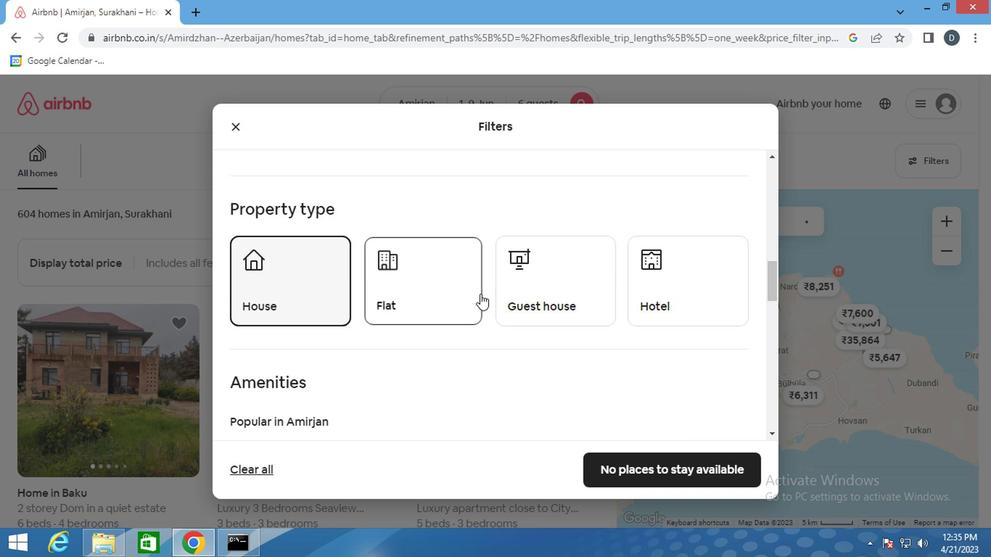 
Action: Mouse pressed left at (557, 293)
Screenshot: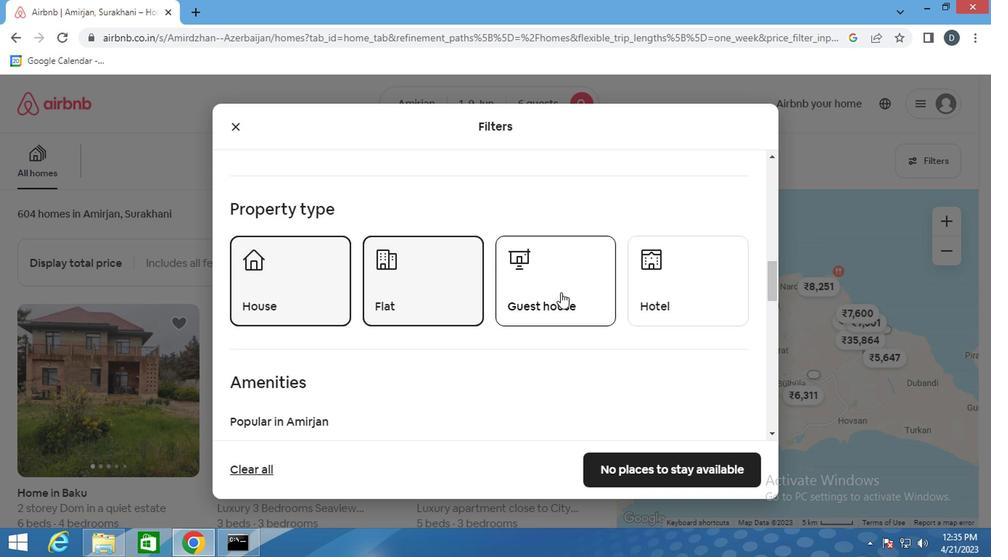 
Action: Mouse moved to (552, 305)
Screenshot: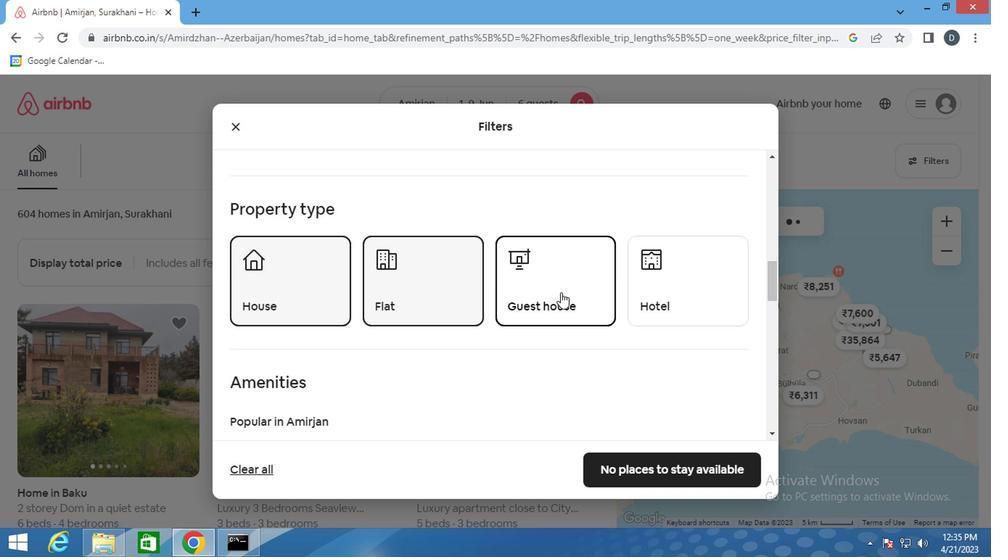 
Action: Mouse scrolled (552, 305) with delta (0, 0)
Screenshot: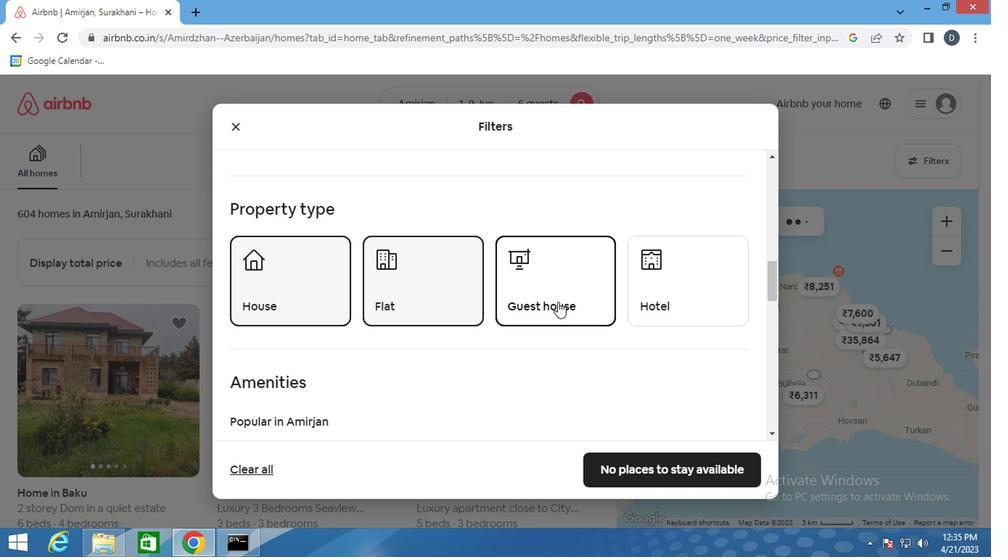 
Action: Mouse scrolled (552, 305) with delta (0, 0)
Screenshot: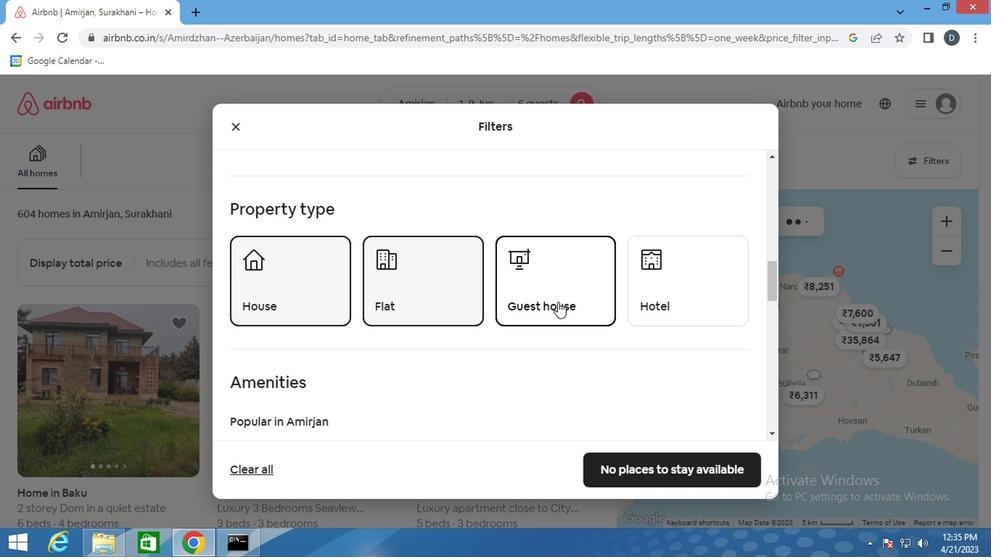 
Action: Mouse scrolled (552, 305) with delta (0, 0)
Screenshot: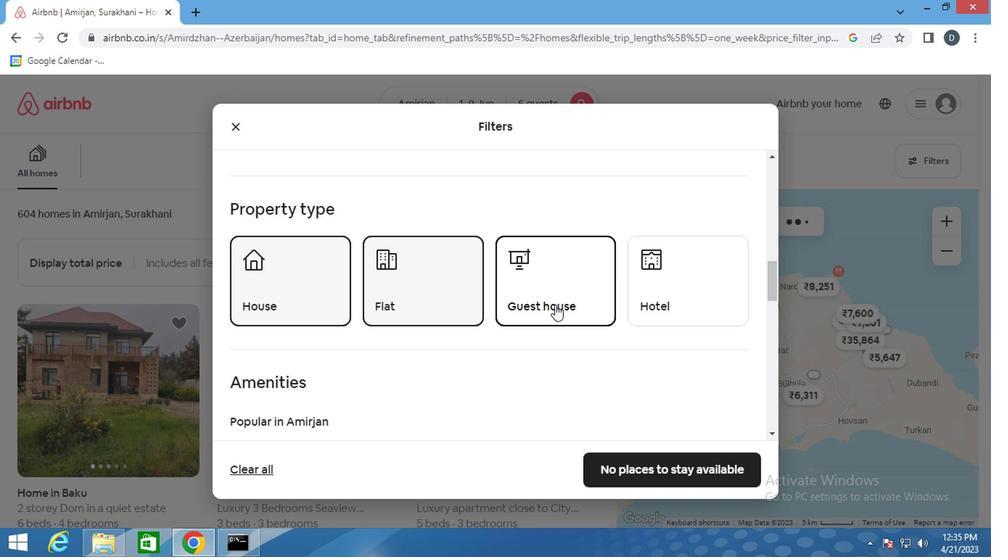 
Action: Mouse moved to (285, 307)
Screenshot: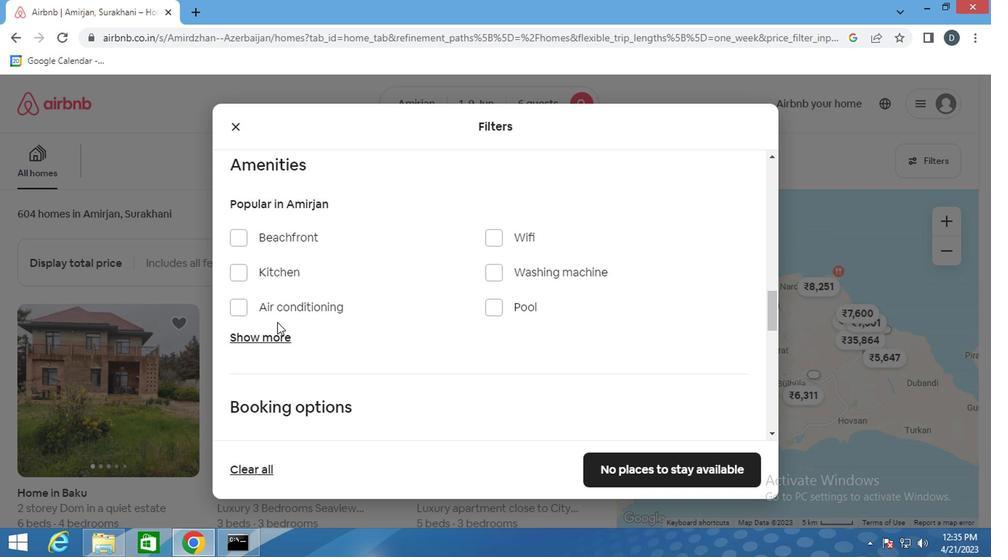 
Action: Mouse pressed left at (285, 307)
Screenshot: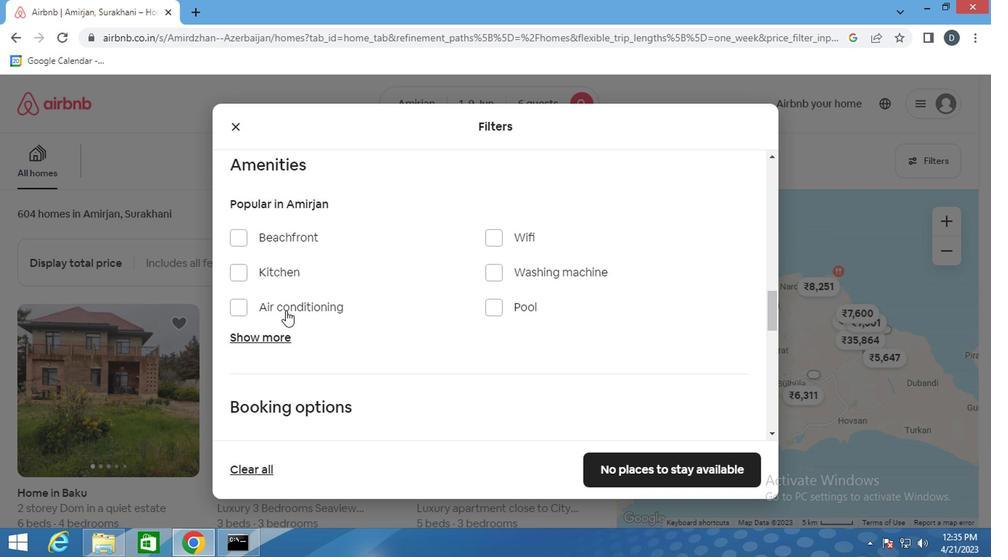 
Action: Mouse moved to (527, 331)
Screenshot: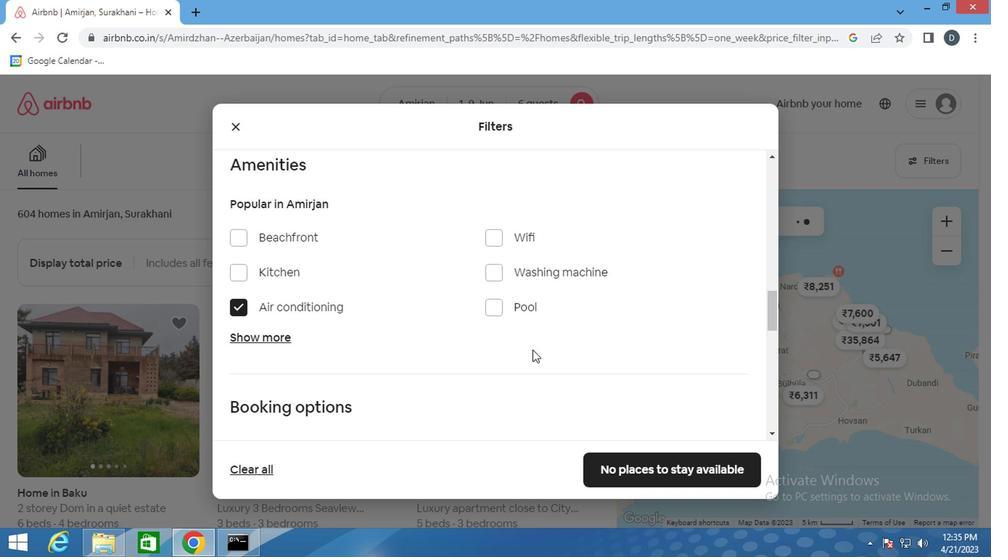 
Action: Mouse scrolled (527, 330) with delta (0, 0)
Screenshot: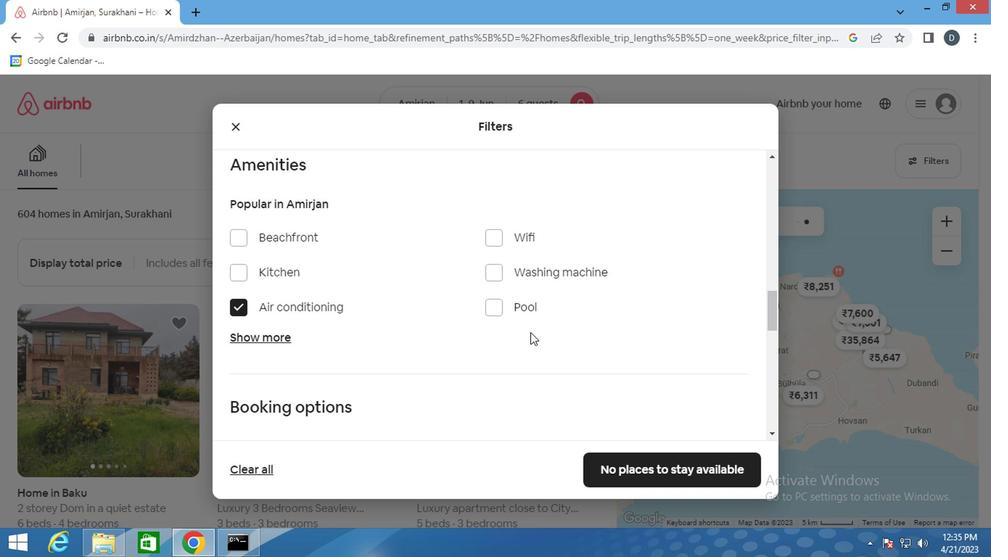 
Action: Mouse scrolled (527, 330) with delta (0, 0)
Screenshot: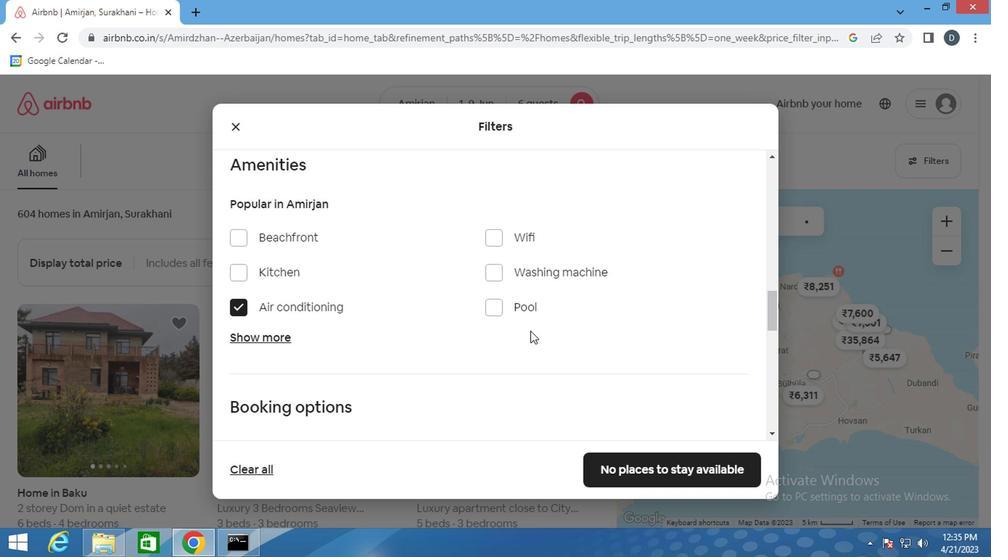 
Action: Mouse moved to (607, 315)
Screenshot: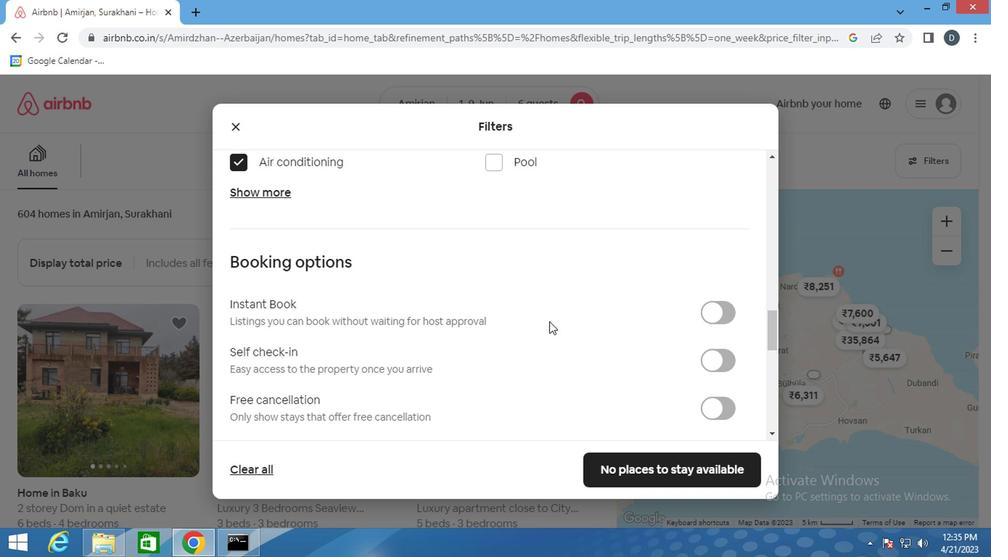 
Action: Mouse scrolled (607, 315) with delta (0, 0)
Screenshot: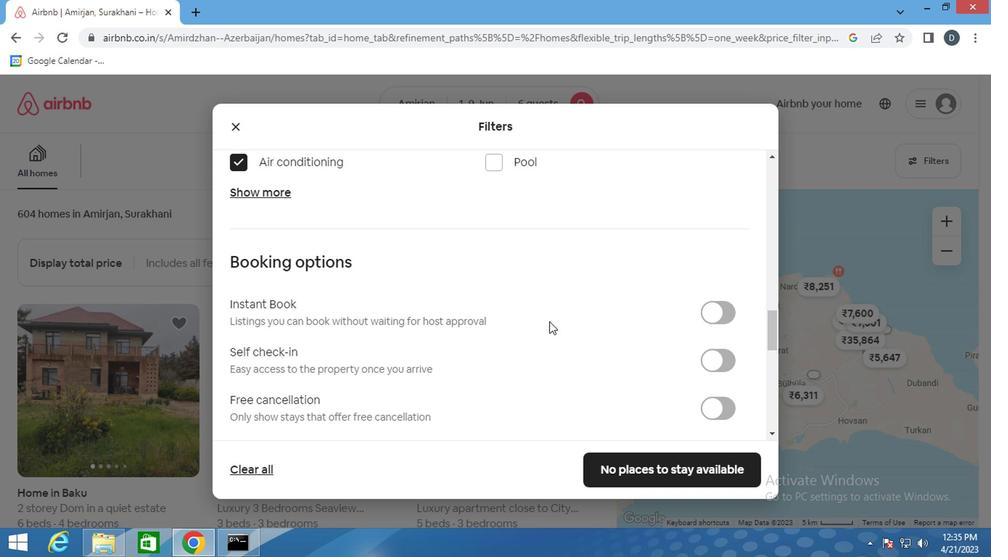 
Action: Mouse moved to (613, 315)
Screenshot: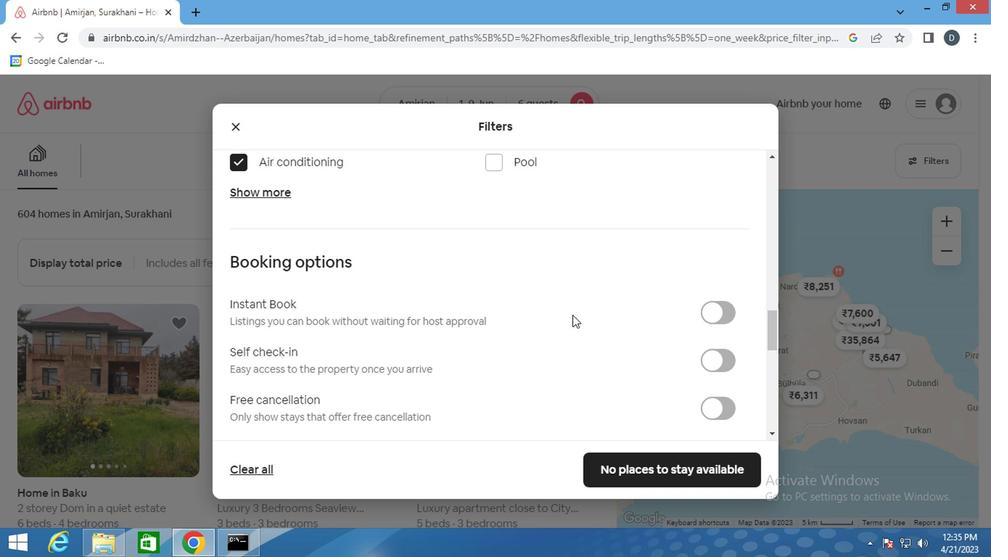 
Action: Mouse scrolled (613, 315) with delta (0, 0)
Screenshot: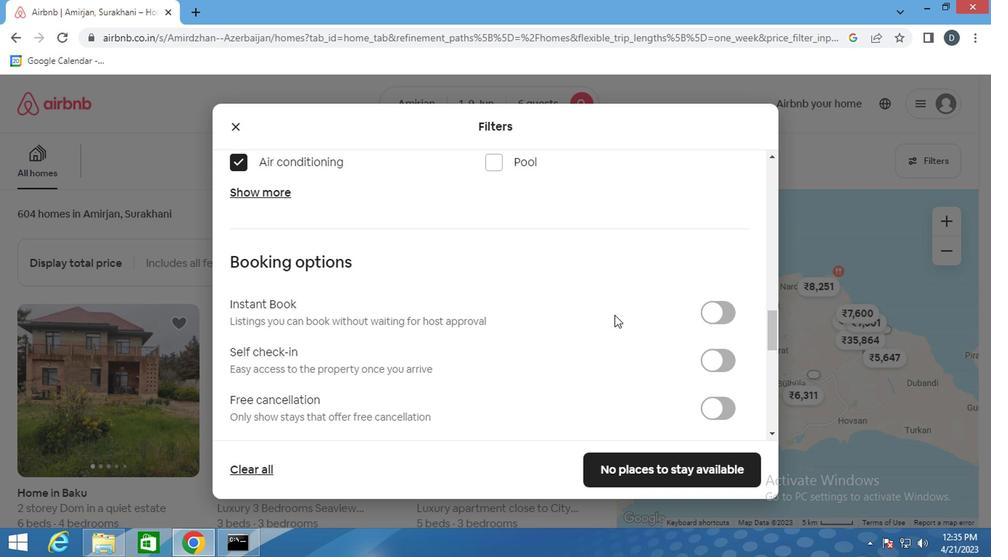 
Action: Mouse moved to (716, 214)
Screenshot: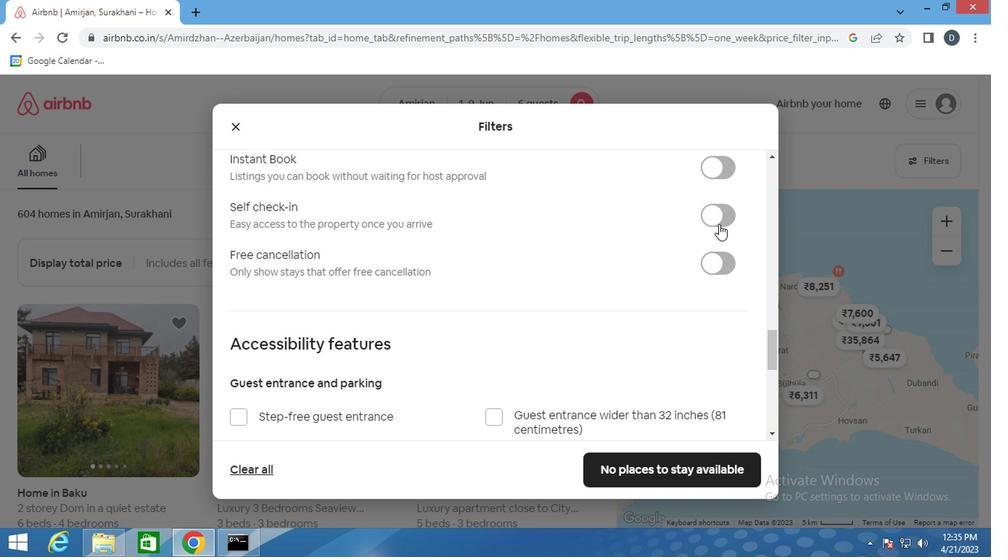 
Action: Mouse pressed left at (716, 214)
Screenshot: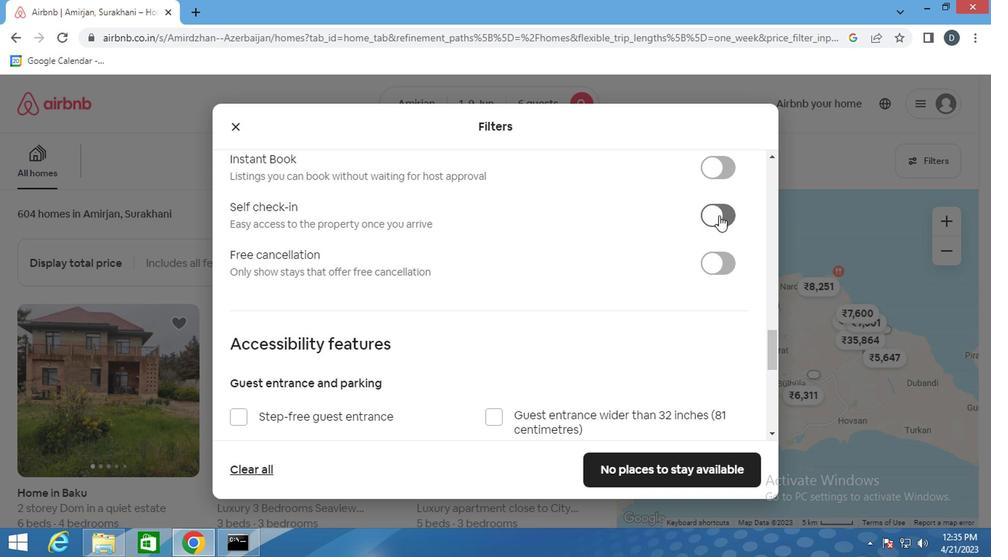 
Action: Mouse moved to (649, 244)
Screenshot: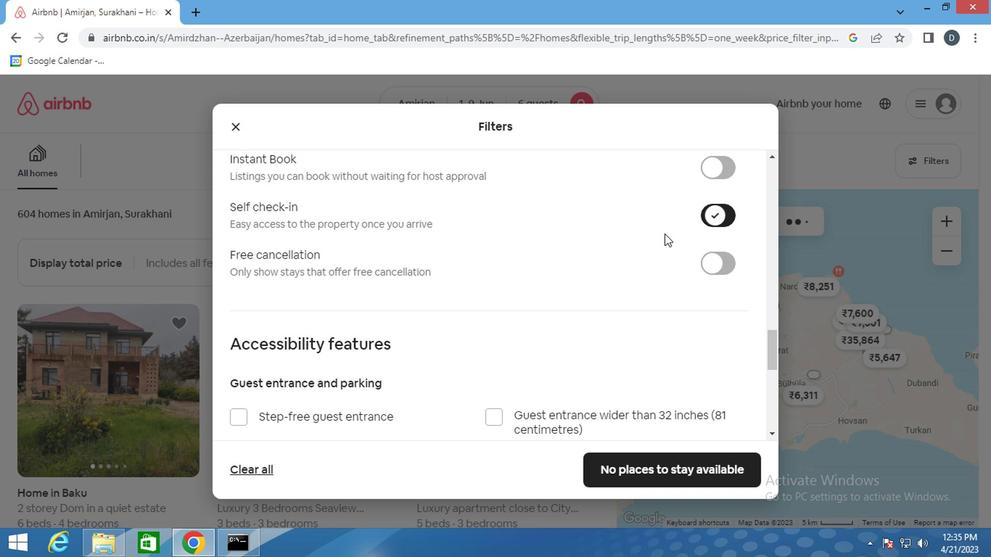 
Action: Mouse scrolled (649, 243) with delta (0, 0)
Screenshot: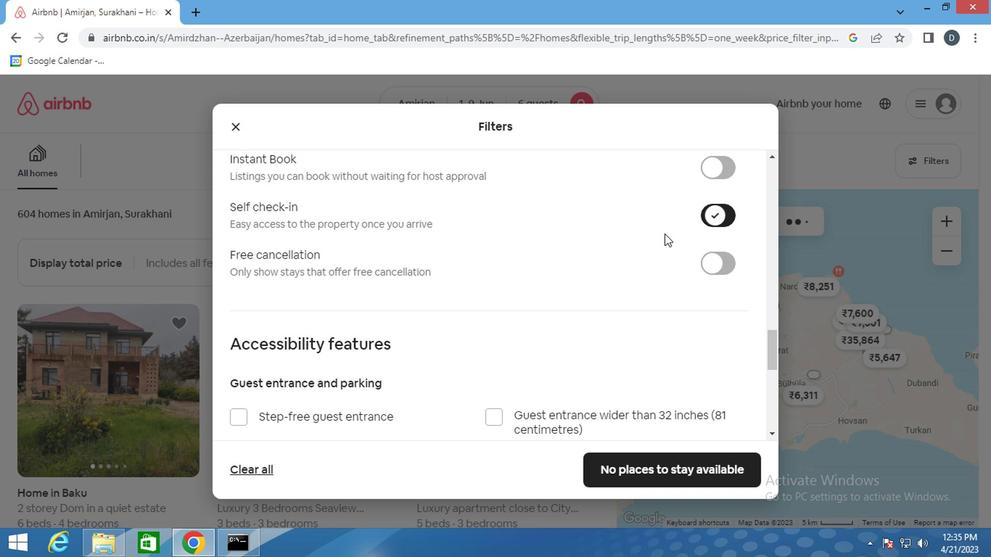 
Action: Mouse moved to (648, 245)
Screenshot: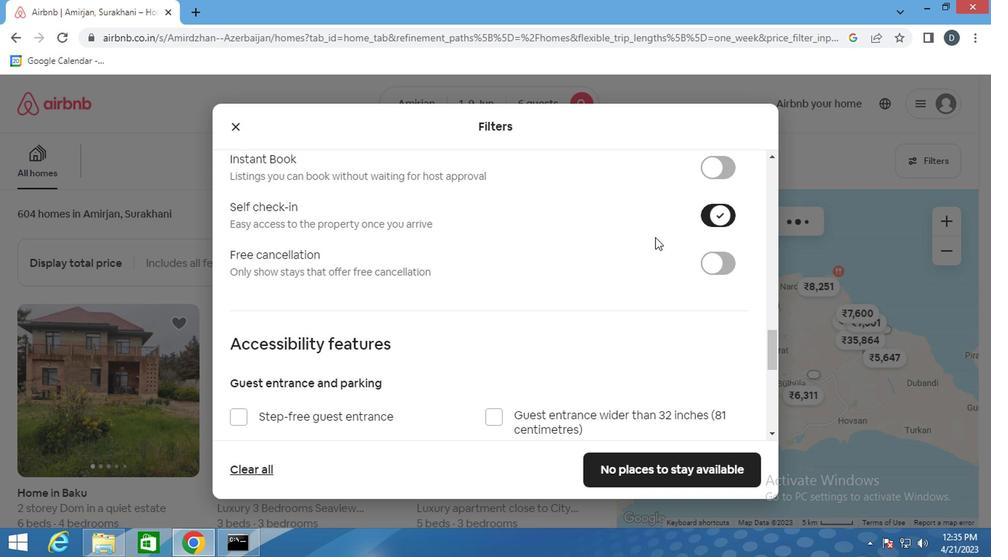 
Action: Mouse scrolled (648, 244) with delta (0, -1)
Screenshot: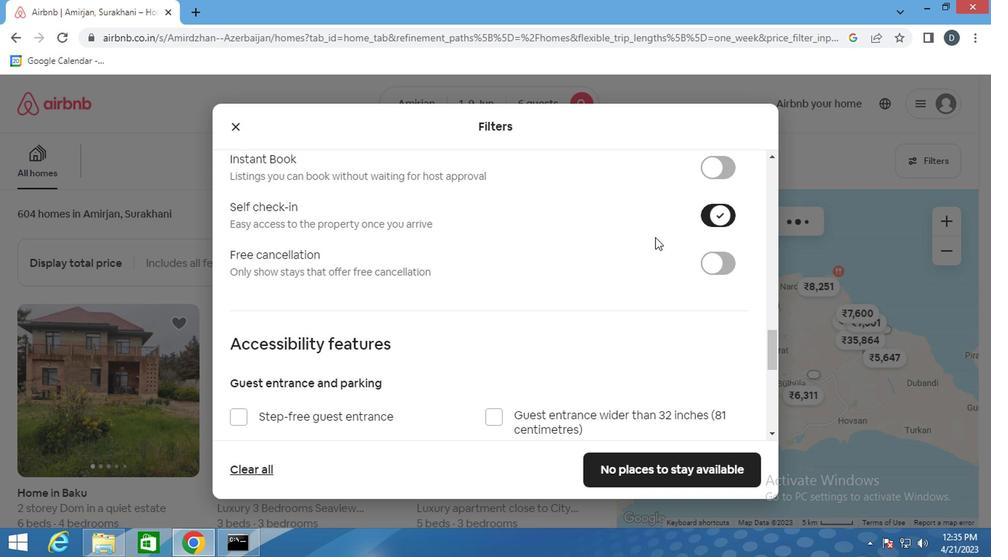 
Action: Mouse scrolled (648, 244) with delta (0, -1)
Screenshot: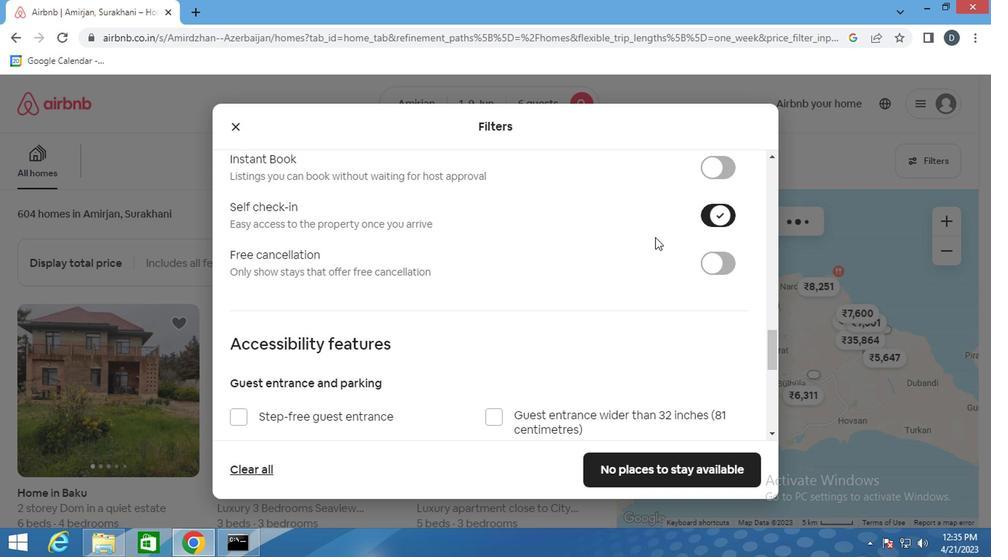 
Action: Mouse moved to (674, 273)
Screenshot: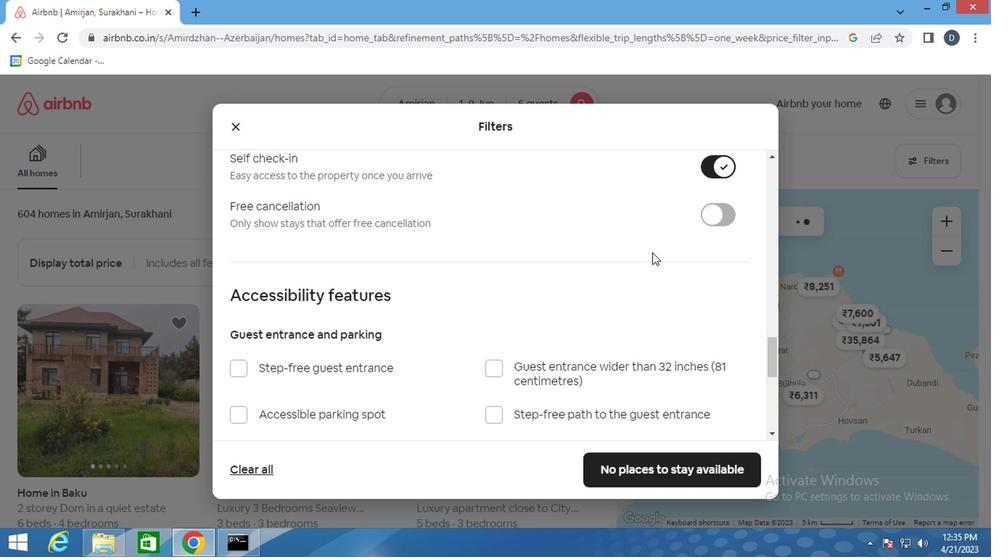 
Action: Mouse scrolled (674, 272) with delta (0, 0)
Screenshot: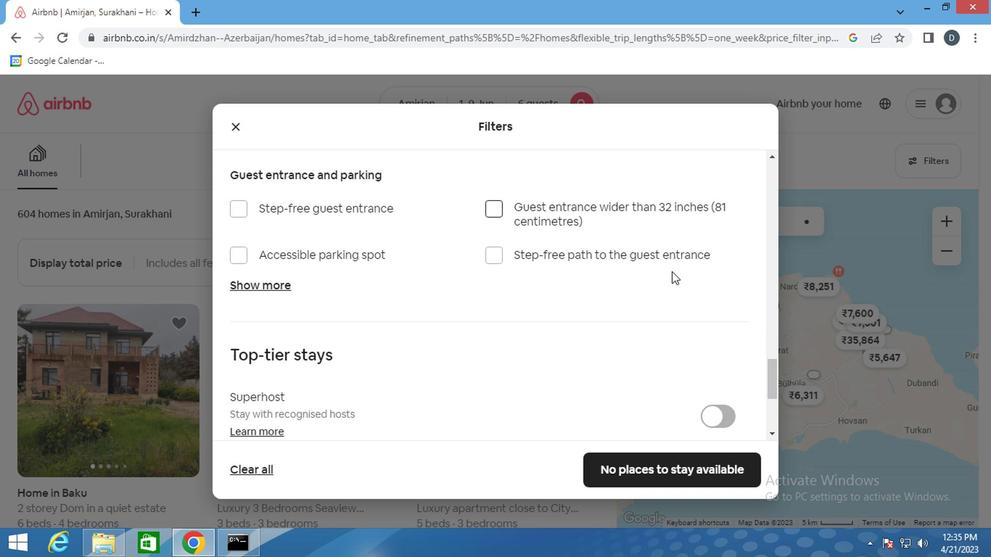 
Action: Mouse scrolled (674, 272) with delta (0, 0)
Screenshot: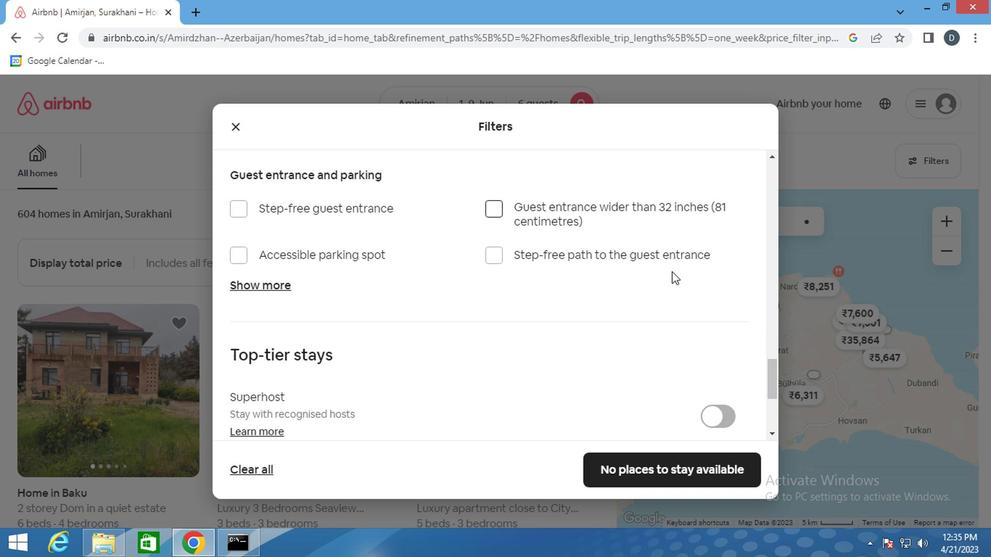 
Action: Mouse moved to (664, 274)
Screenshot: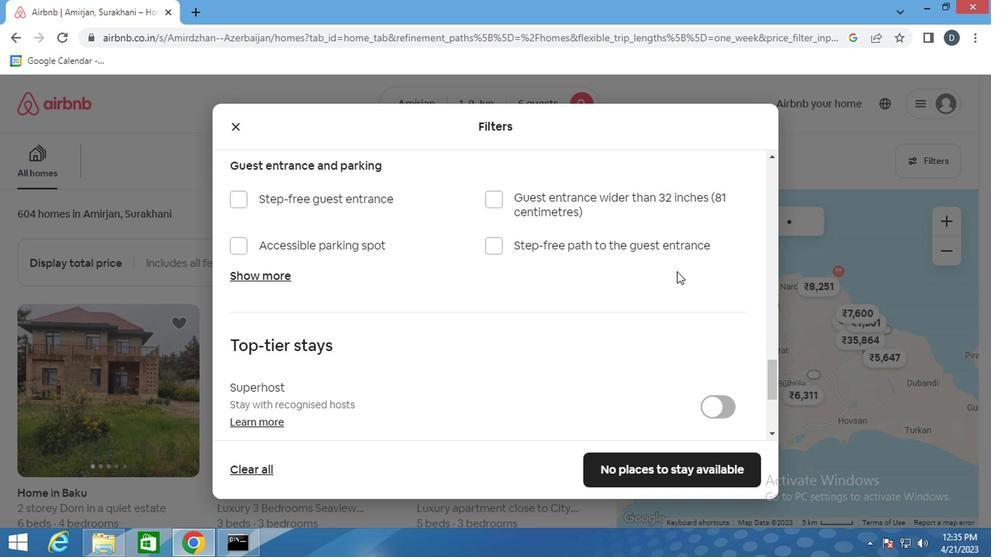 
Action: Mouse scrolled (664, 273) with delta (0, -1)
Screenshot: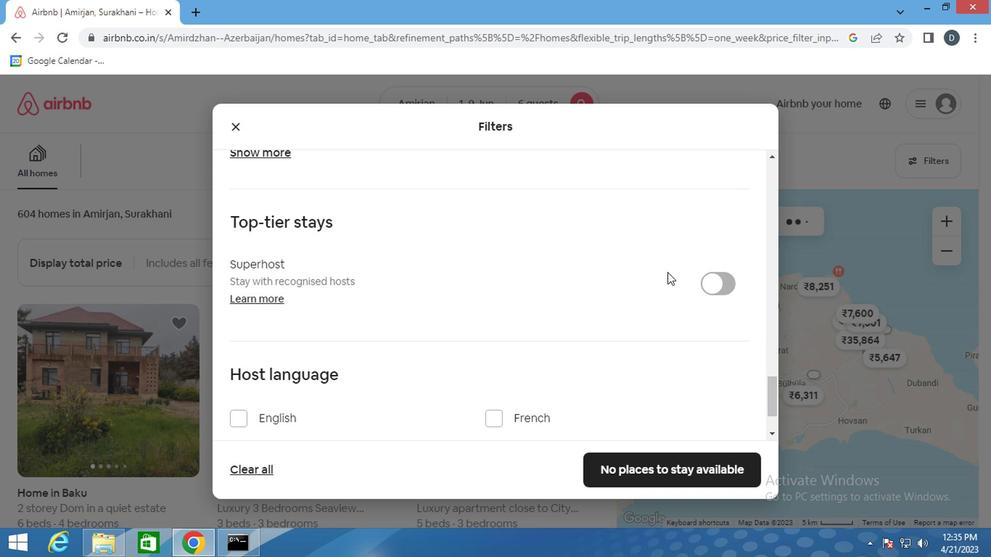 
Action: Mouse scrolled (664, 273) with delta (0, -1)
Screenshot: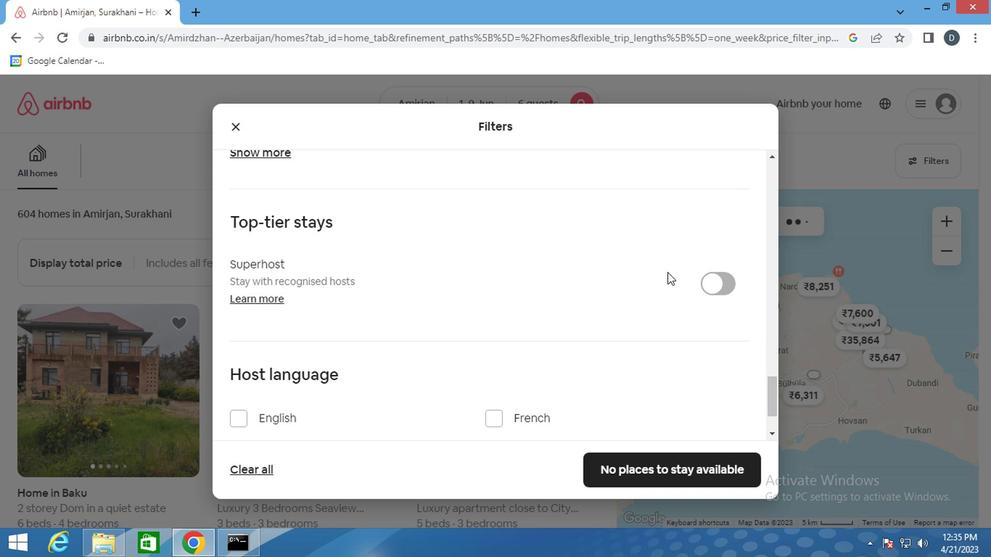 
Action: Mouse moved to (664, 278)
Screenshot: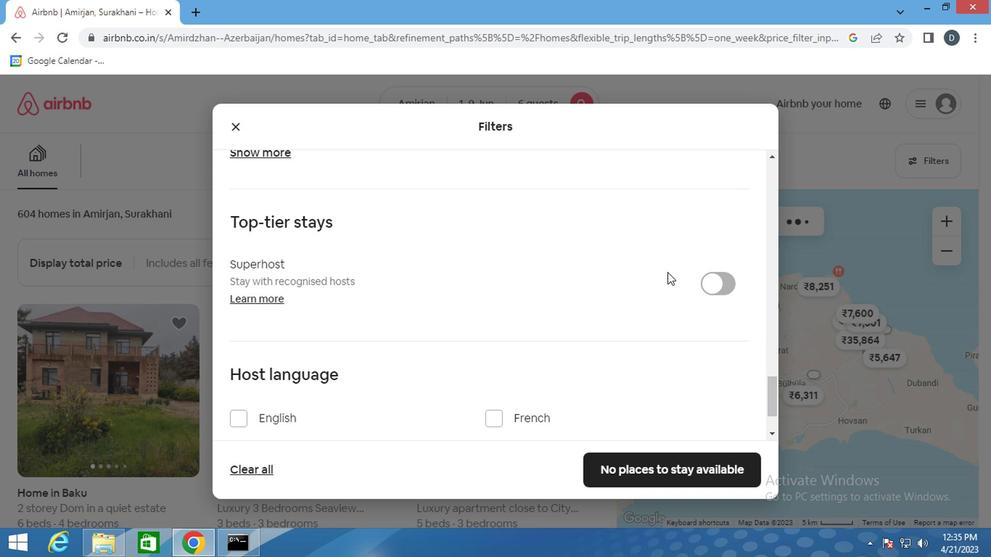 
Action: Mouse scrolled (664, 277) with delta (0, -1)
Screenshot: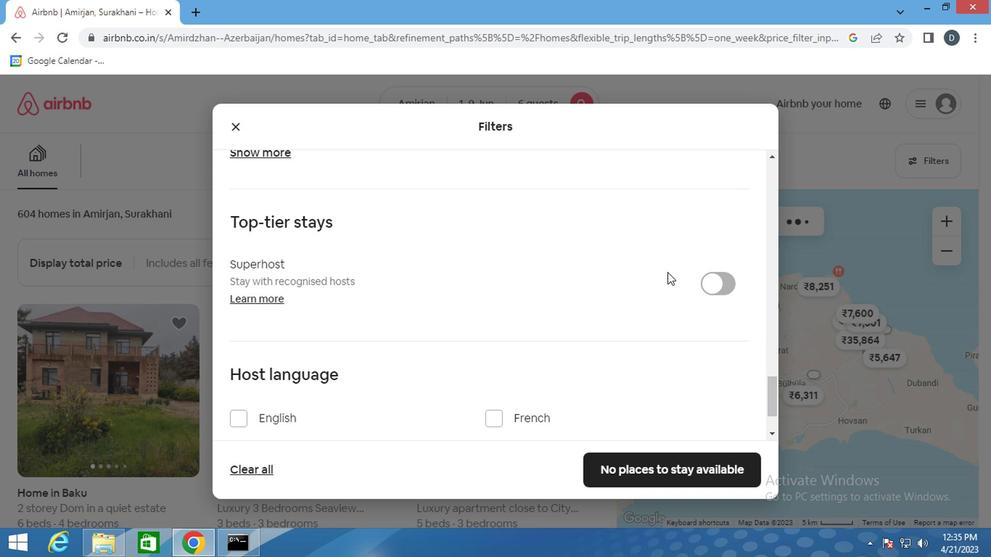 
Action: Mouse moved to (589, 282)
Screenshot: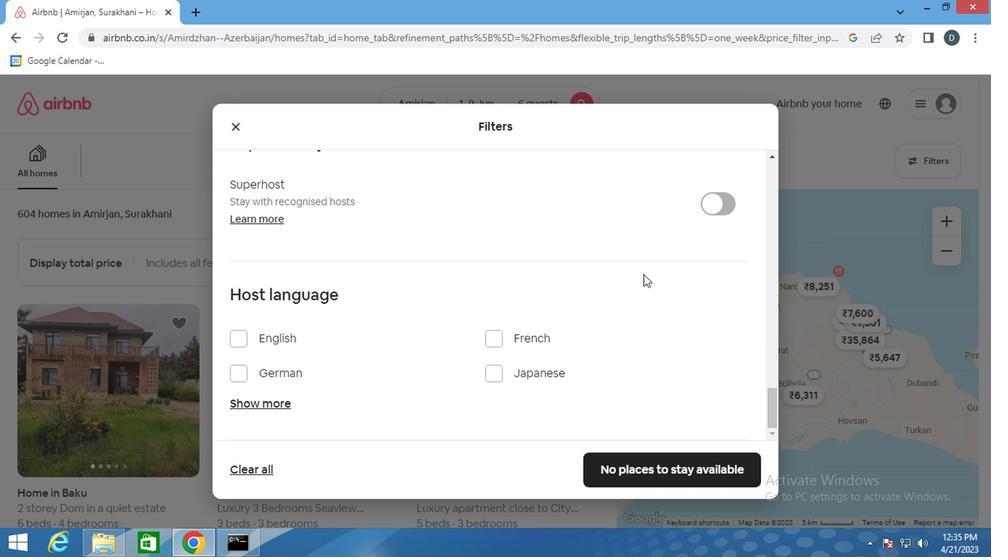 
Action: Mouse scrolled (589, 281) with delta (0, 0)
Screenshot: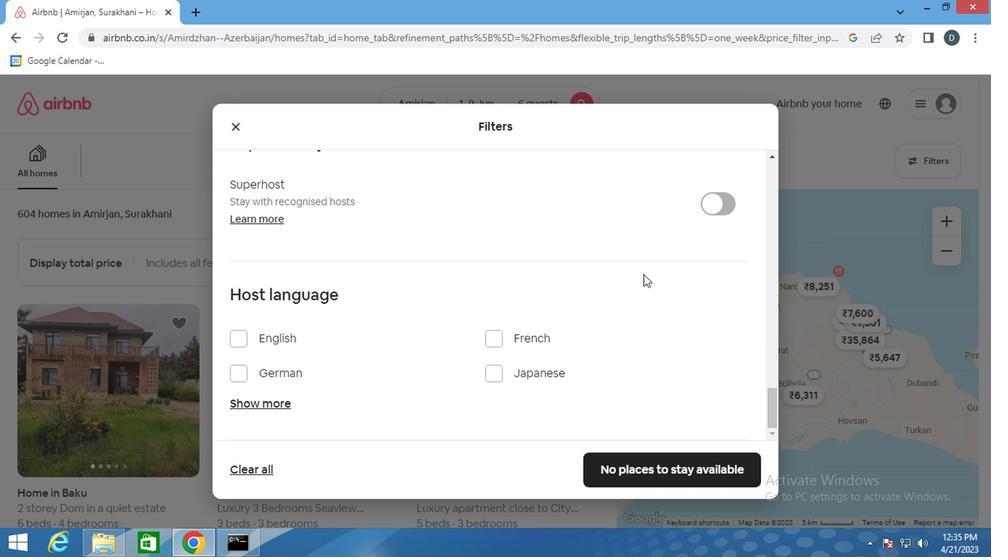 
Action: Mouse moved to (585, 284)
Screenshot: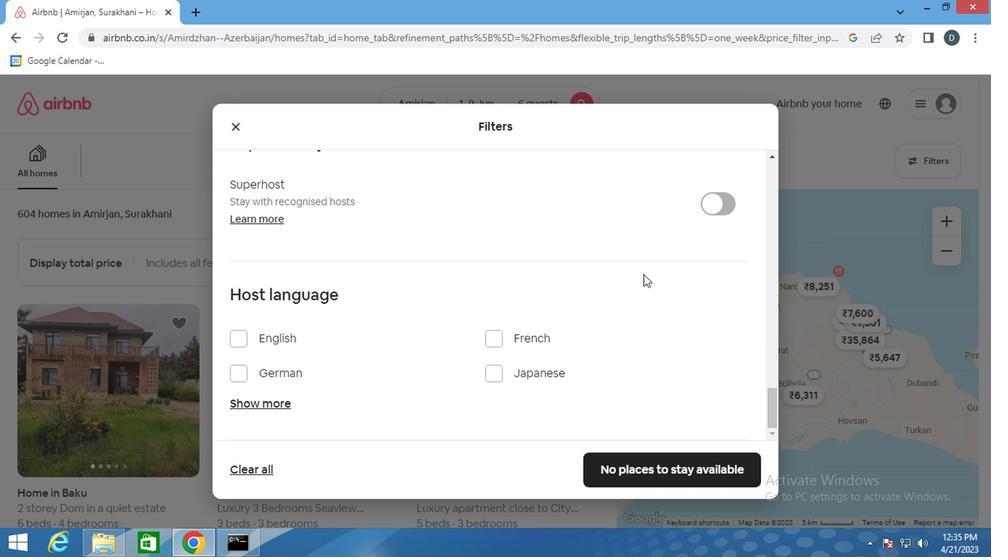 
Action: Mouse scrolled (585, 284) with delta (0, 0)
Screenshot: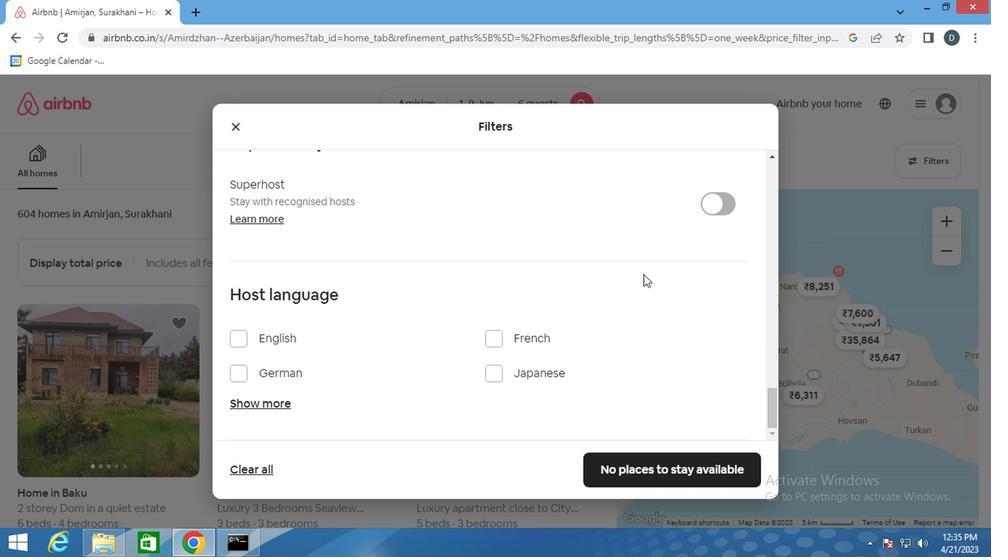 
Action: Mouse moved to (580, 287)
Screenshot: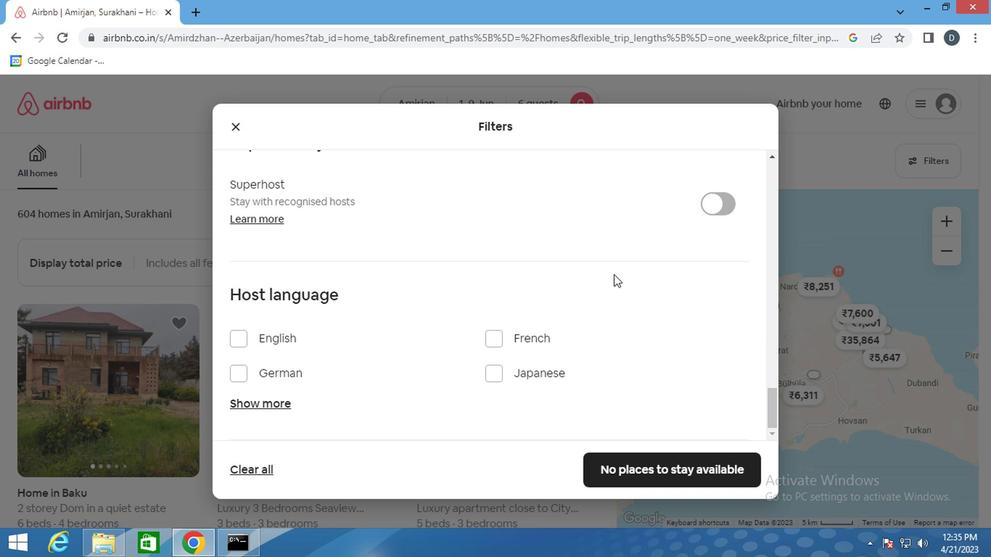 
Action: Mouse scrolled (580, 286) with delta (0, -1)
Screenshot: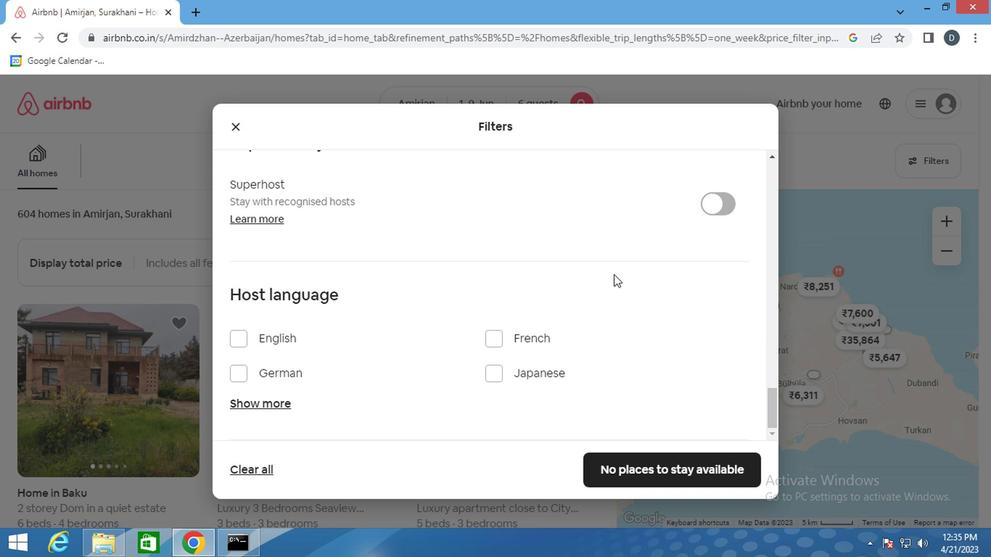 
Action: Mouse moved to (530, 303)
Screenshot: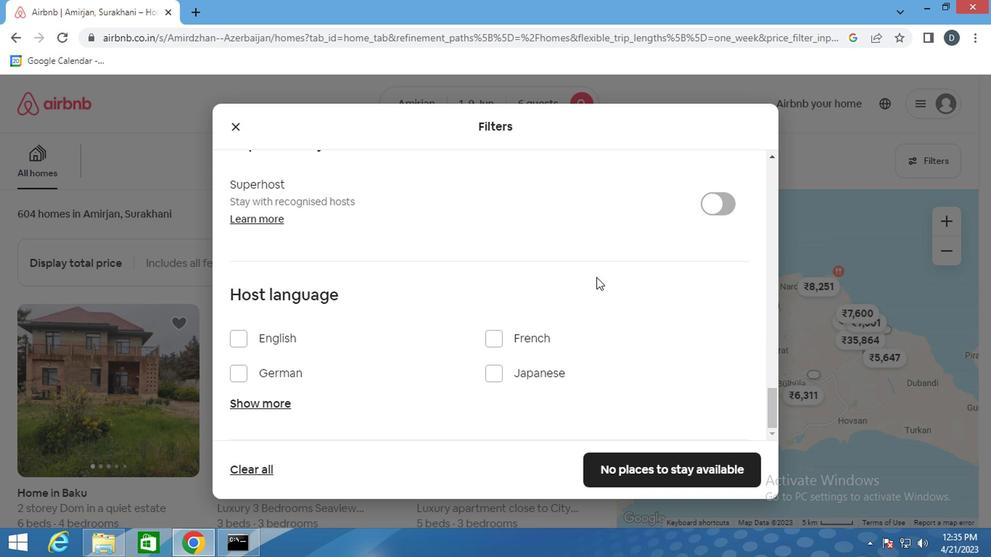 
Action: Mouse scrolled (530, 303) with delta (0, 0)
Screenshot: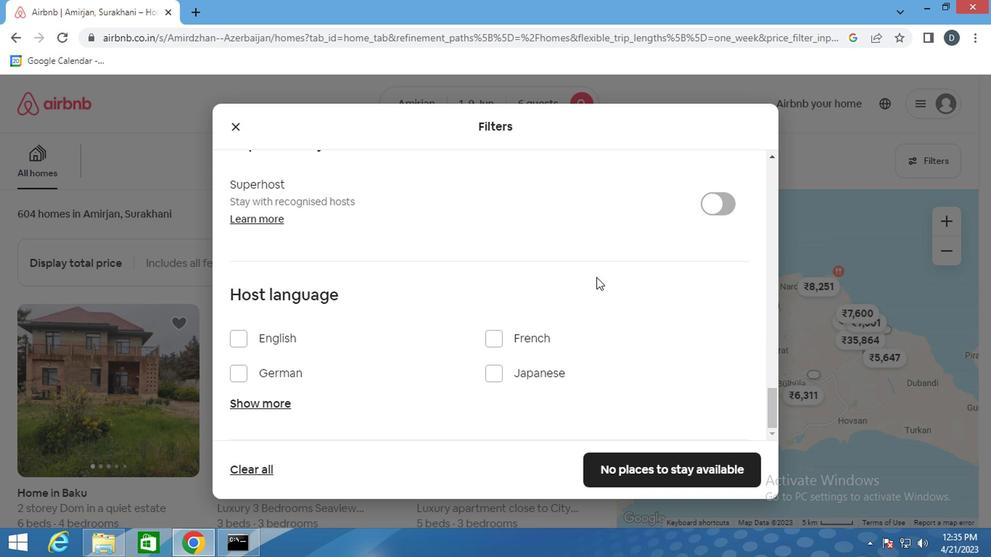 
Action: Mouse moved to (258, 337)
Screenshot: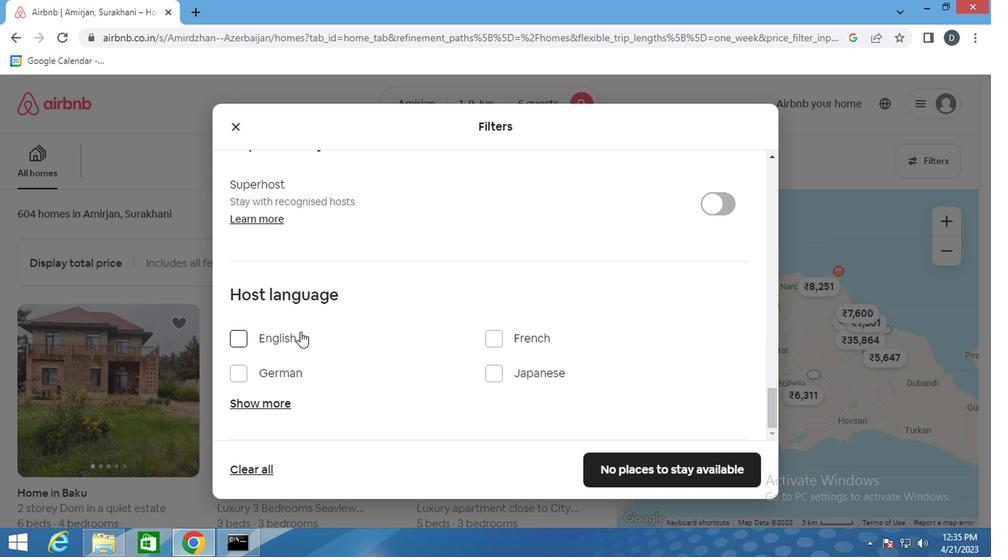 
Action: Mouse pressed left at (258, 337)
Screenshot: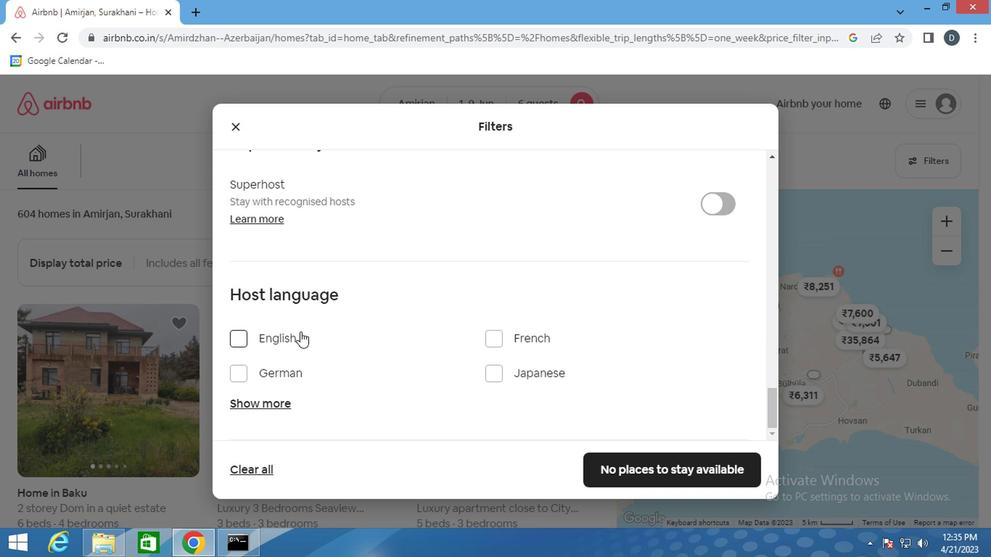 
Action: Mouse moved to (718, 455)
Screenshot: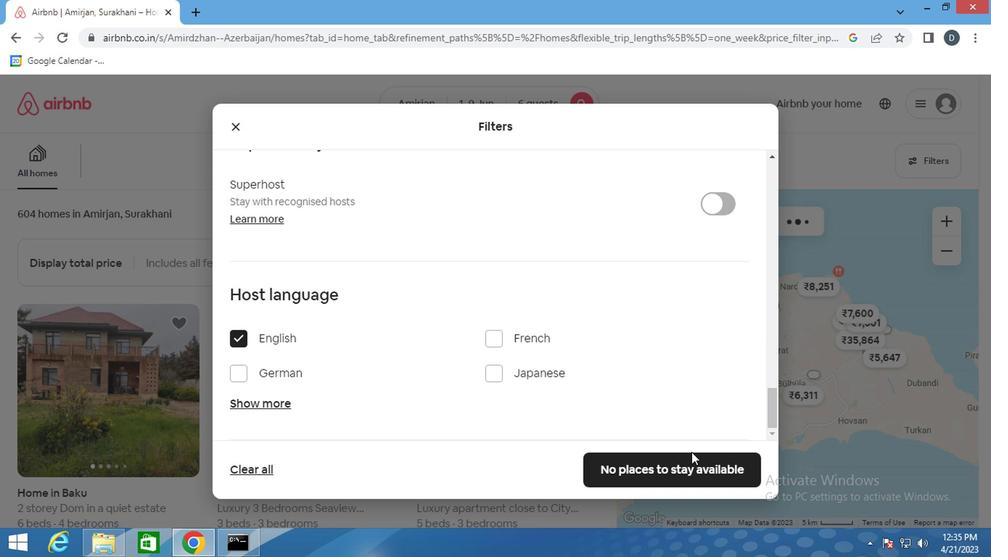 
Action: Mouse pressed left at (718, 455)
Screenshot: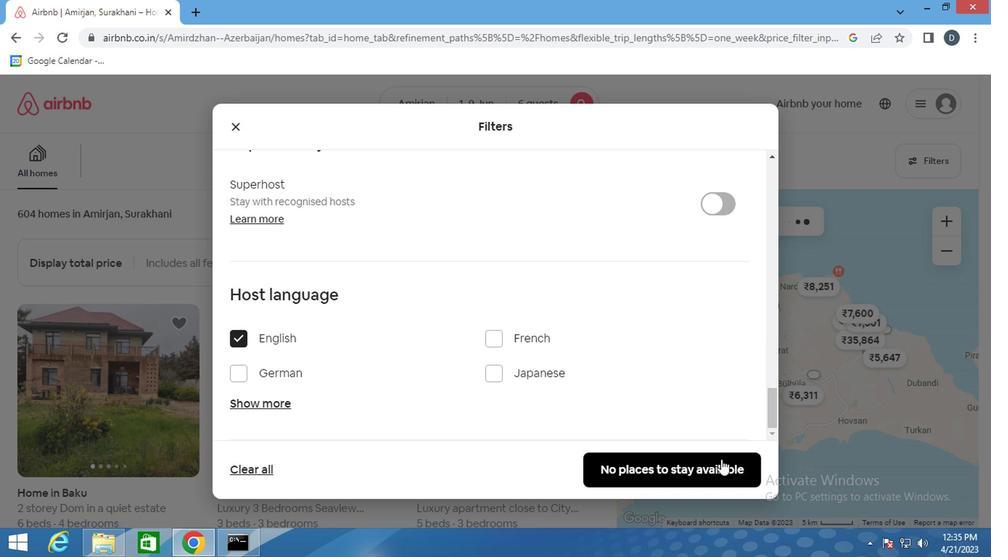 
Action: Mouse moved to (626, 317)
Screenshot: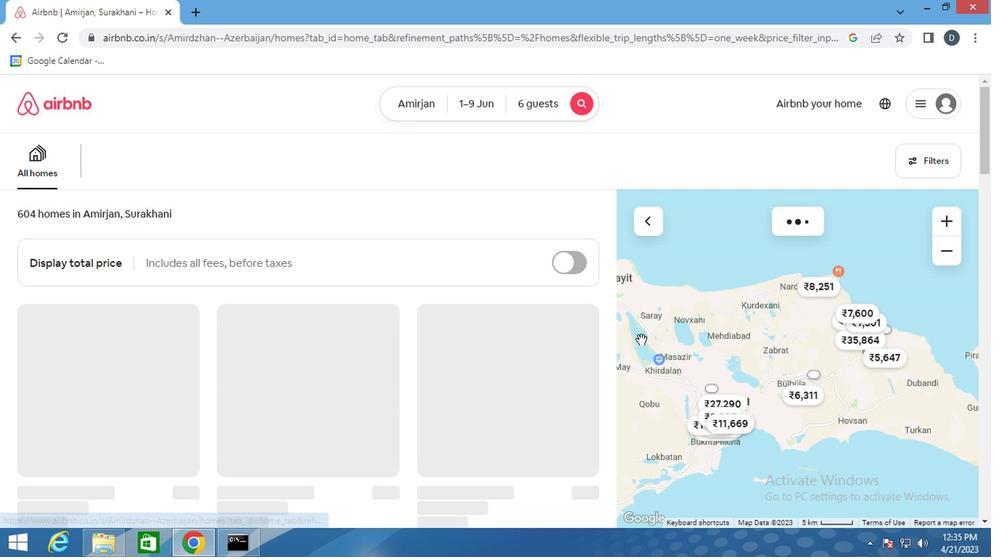 
